 Task: Open Card Roundtable Discussion Review in Board Product Market Analysis to Workspace Business Process Automation and add a team member Softage.4@softage.net, a label Red, a checklist Linguistics, an attachment from your onedrive, a color Red and finally, add a card description 'Research new software options for the team' and a comment 'This task requires us to stay focused on the end goal and not get sidetracked by distractions.'. Add a start date 'Jan 08, 1900' with a due date 'Jan 15, 1900'
Action: Mouse moved to (113, 410)
Screenshot: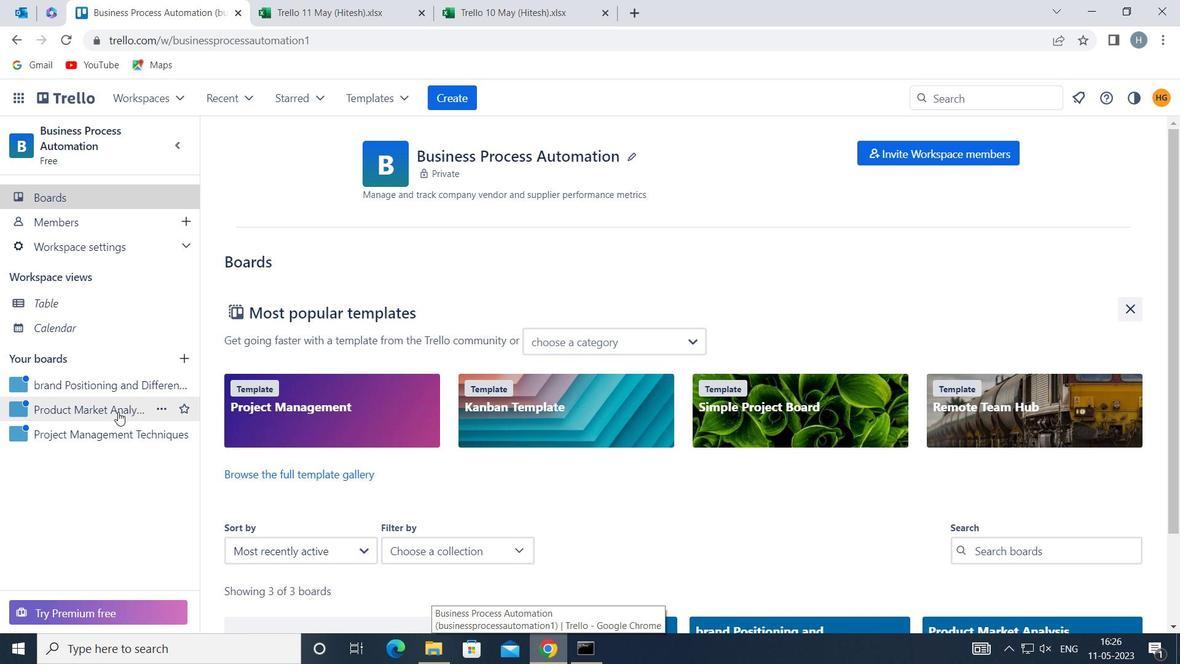 
Action: Mouse pressed left at (113, 410)
Screenshot: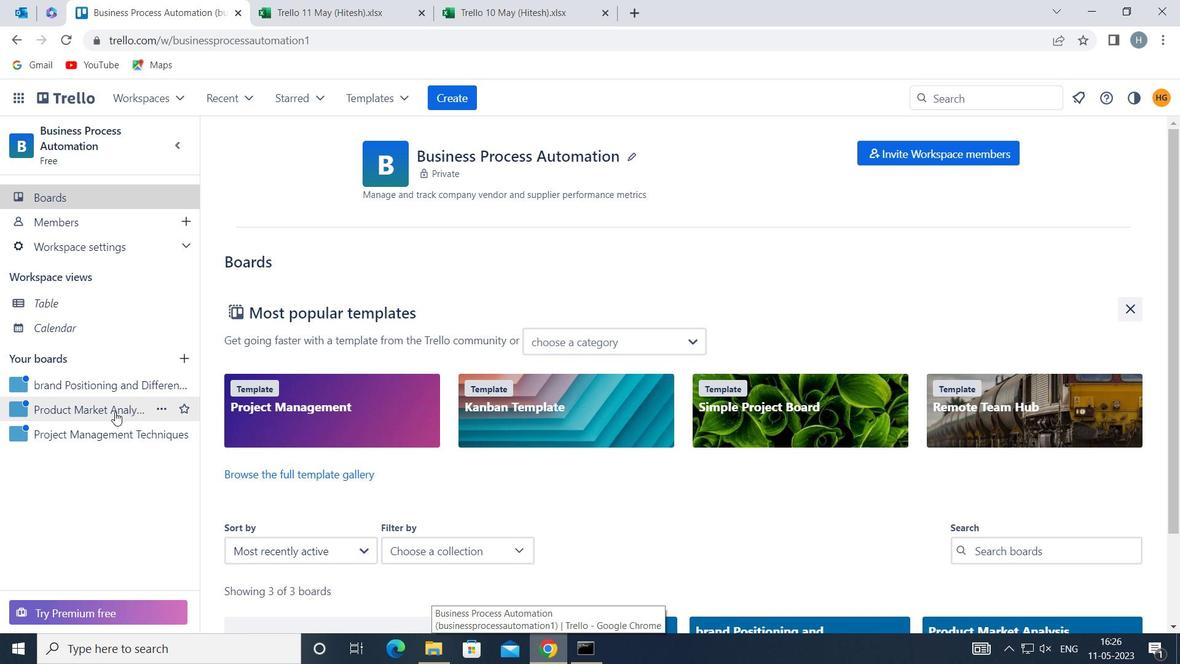 
Action: Mouse moved to (685, 224)
Screenshot: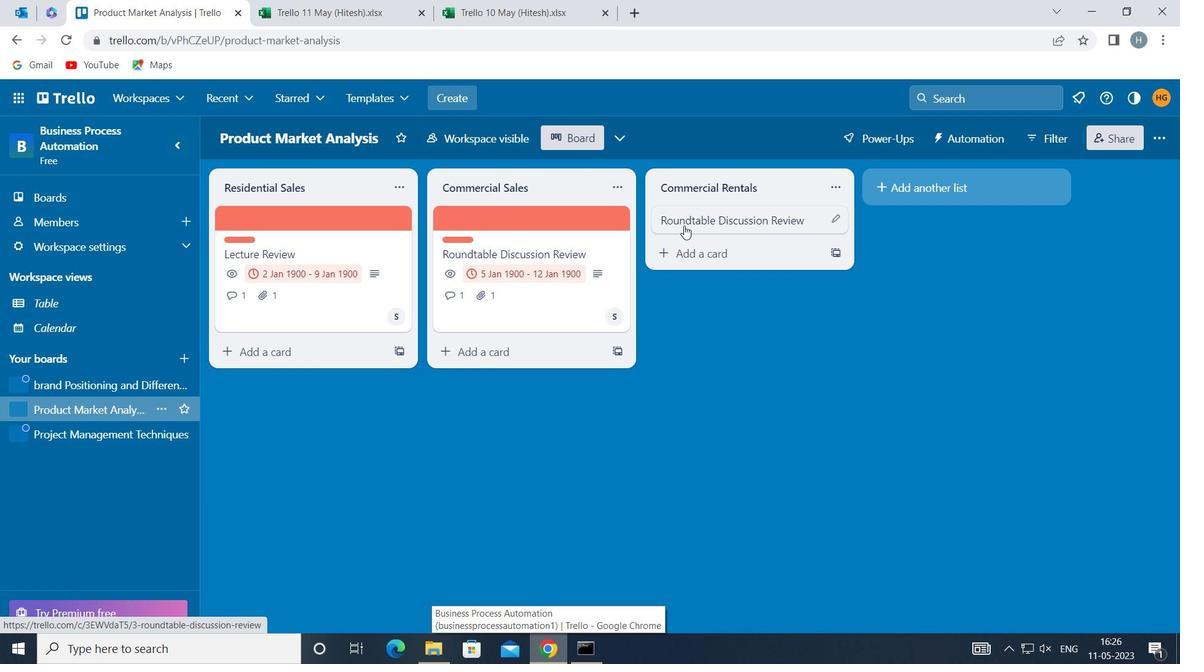 
Action: Mouse pressed left at (685, 224)
Screenshot: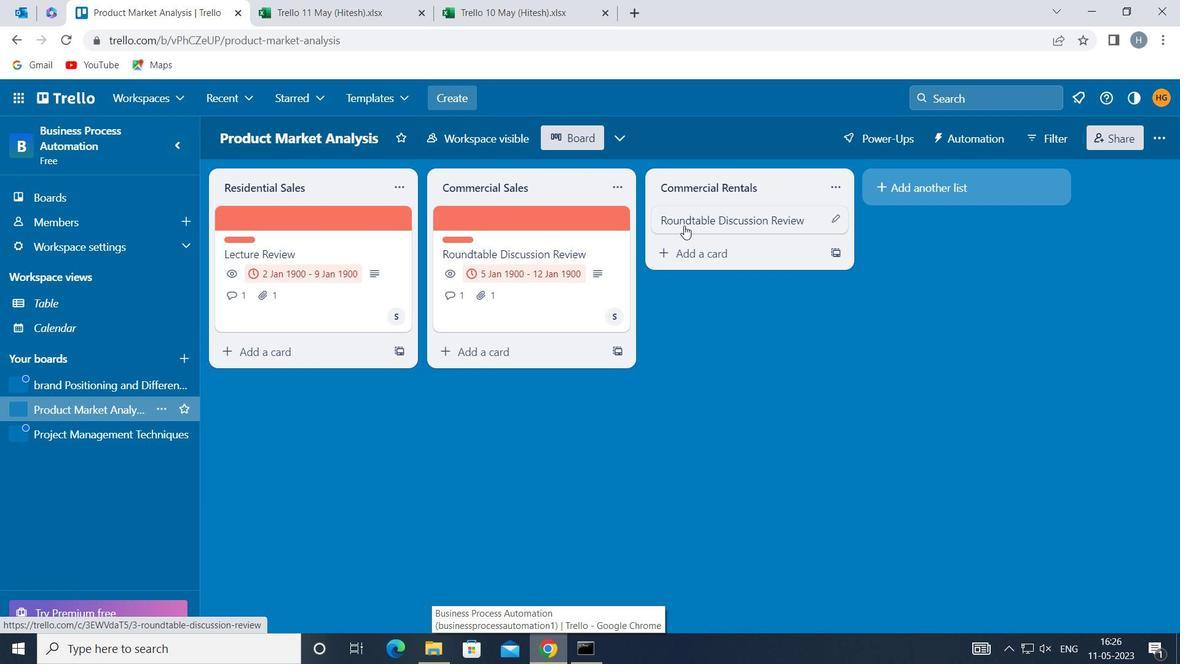 
Action: Mouse moved to (784, 274)
Screenshot: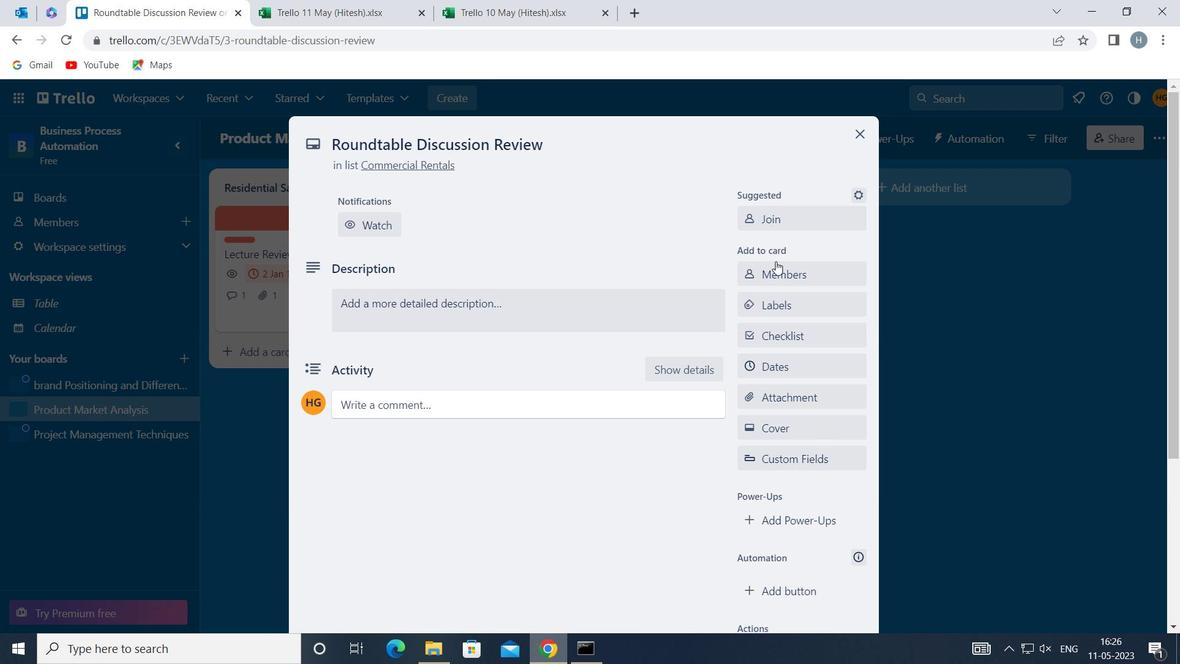 
Action: Mouse pressed left at (784, 274)
Screenshot: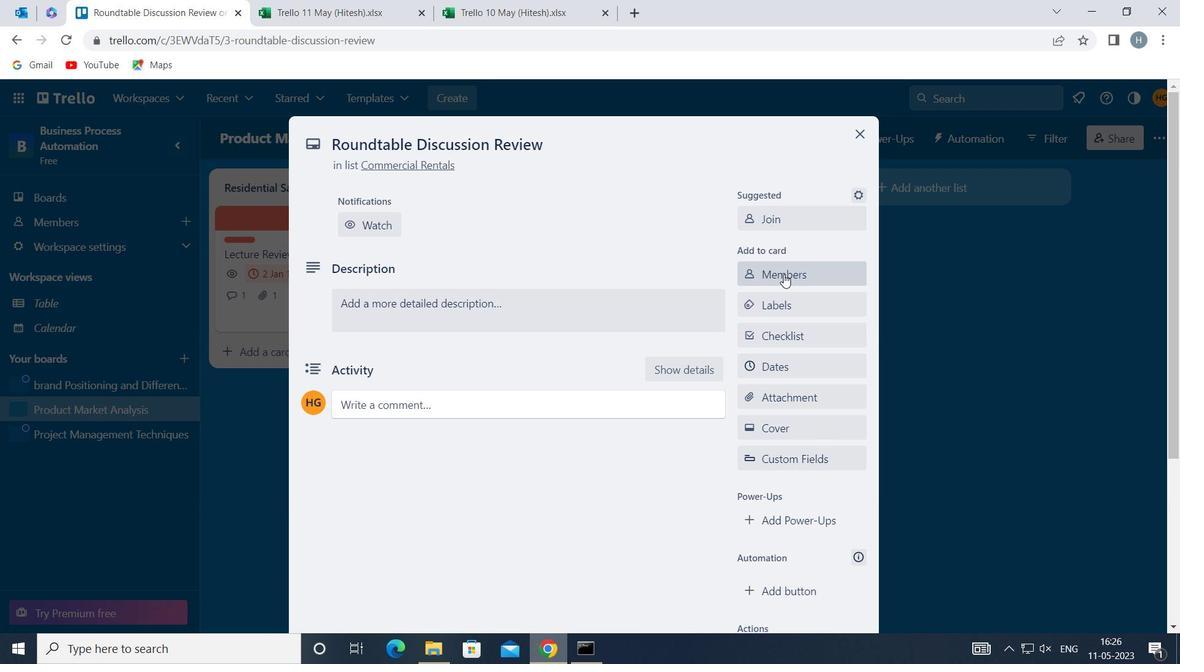 
Action: Mouse moved to (785, 274)
Screenshot: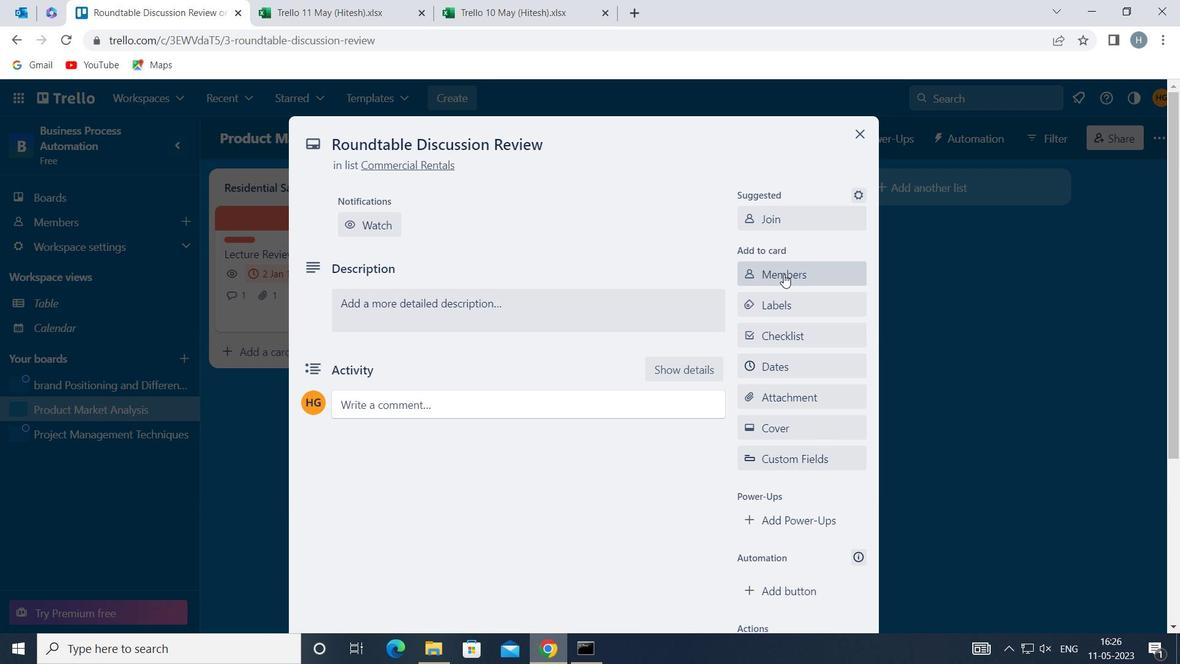 
Action: Key pressed softage
Screenshot: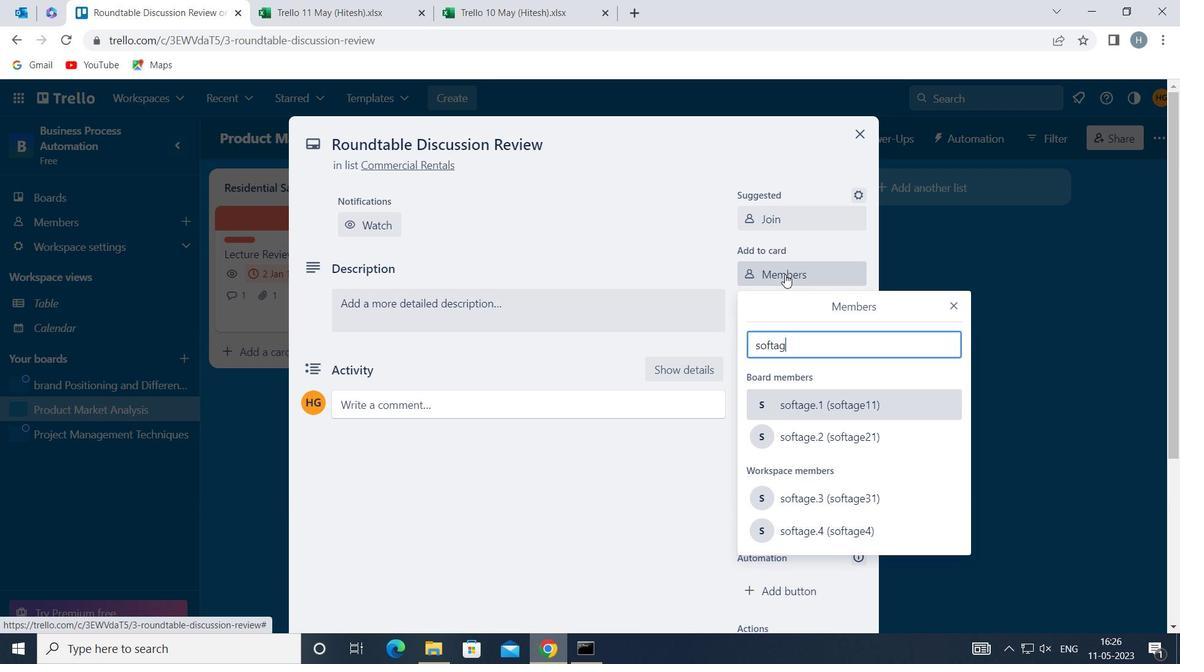 
Action: Mouse moved to (826, 532)
Screenshot: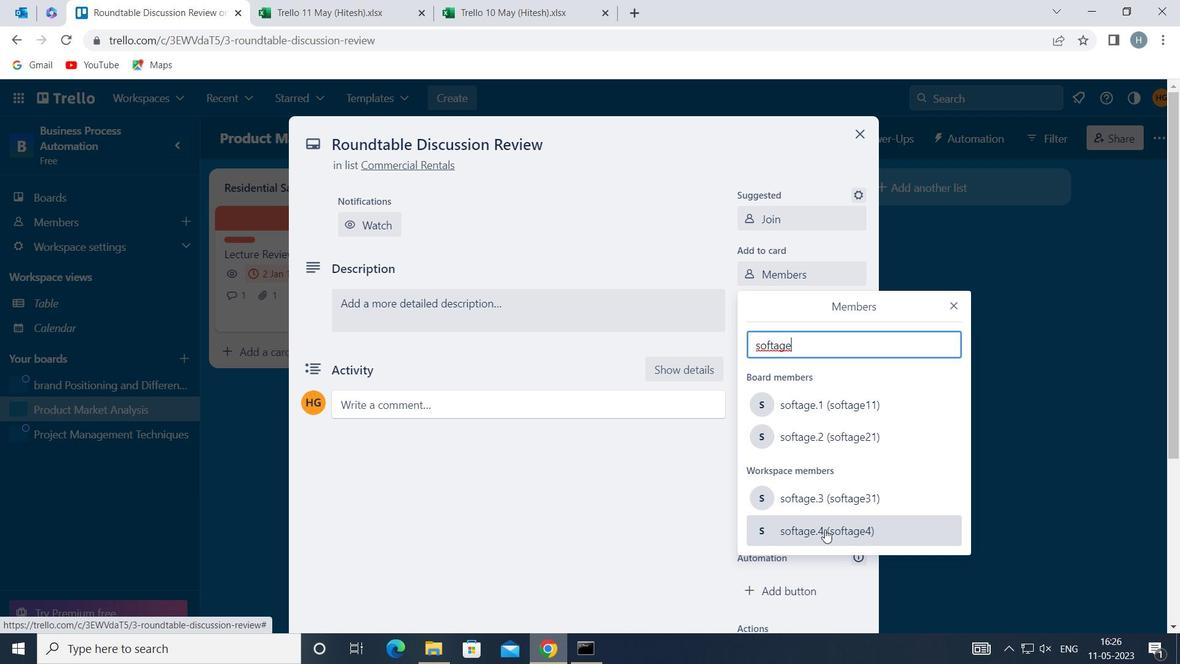 
Action: Mouse pressed left at (826, 532)
Screenshot: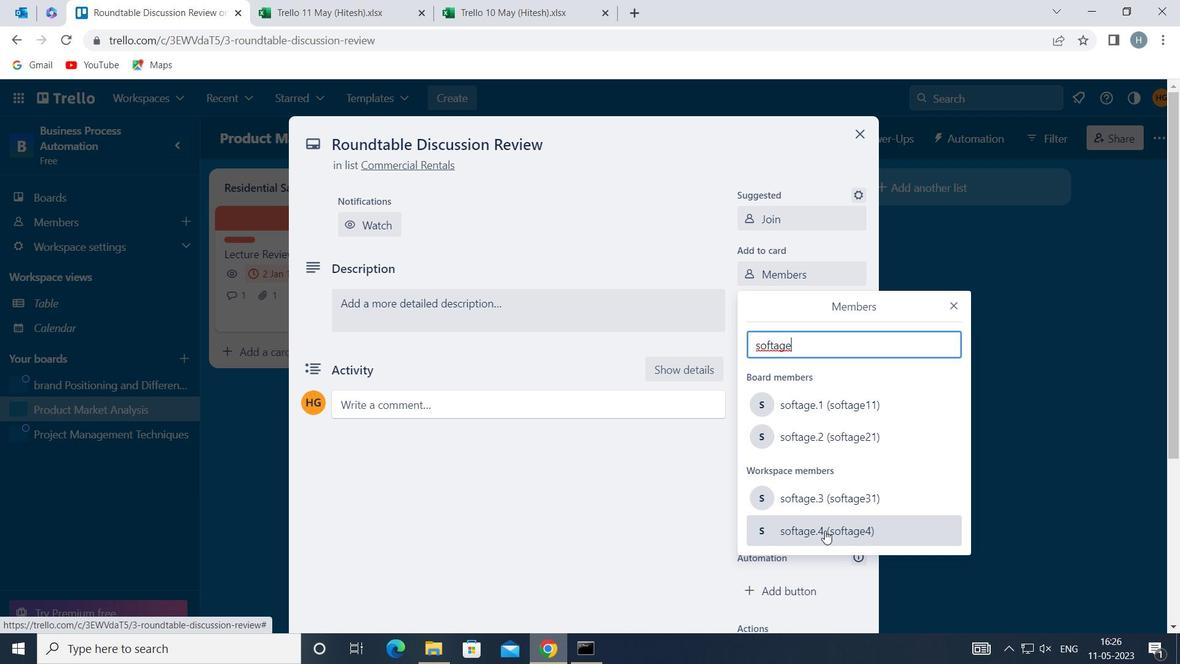 
Action: Mouse moved to (957, 301)
Screenshot: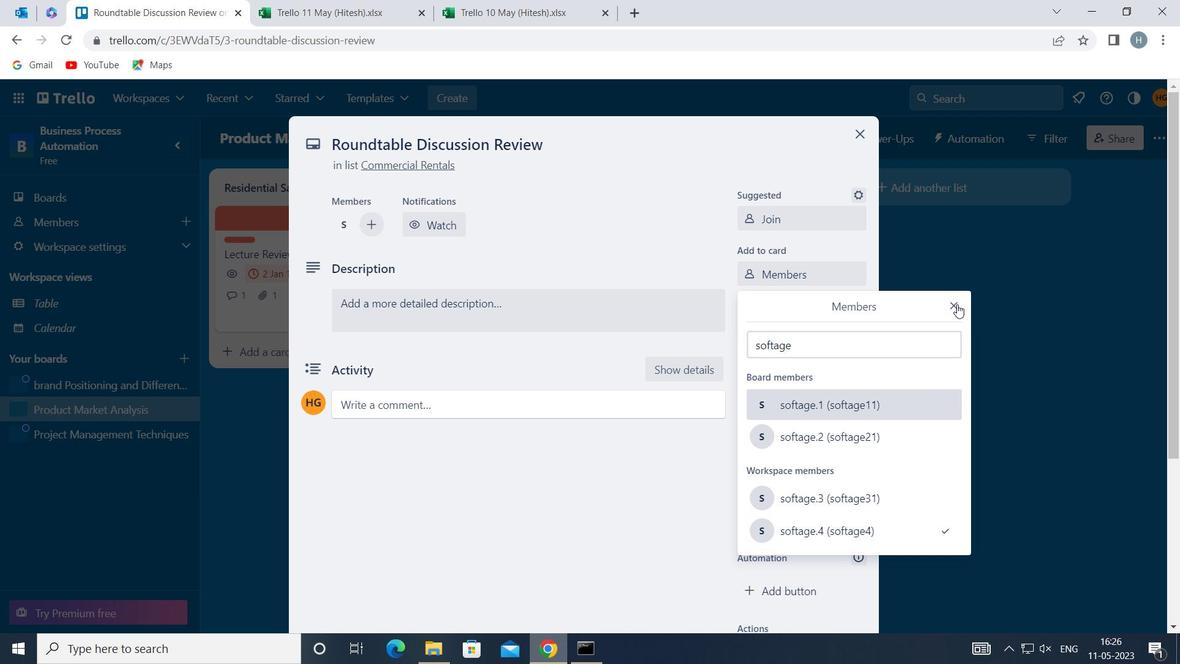 
Action: Mouse pressed left at (957, 301)
Screenshot: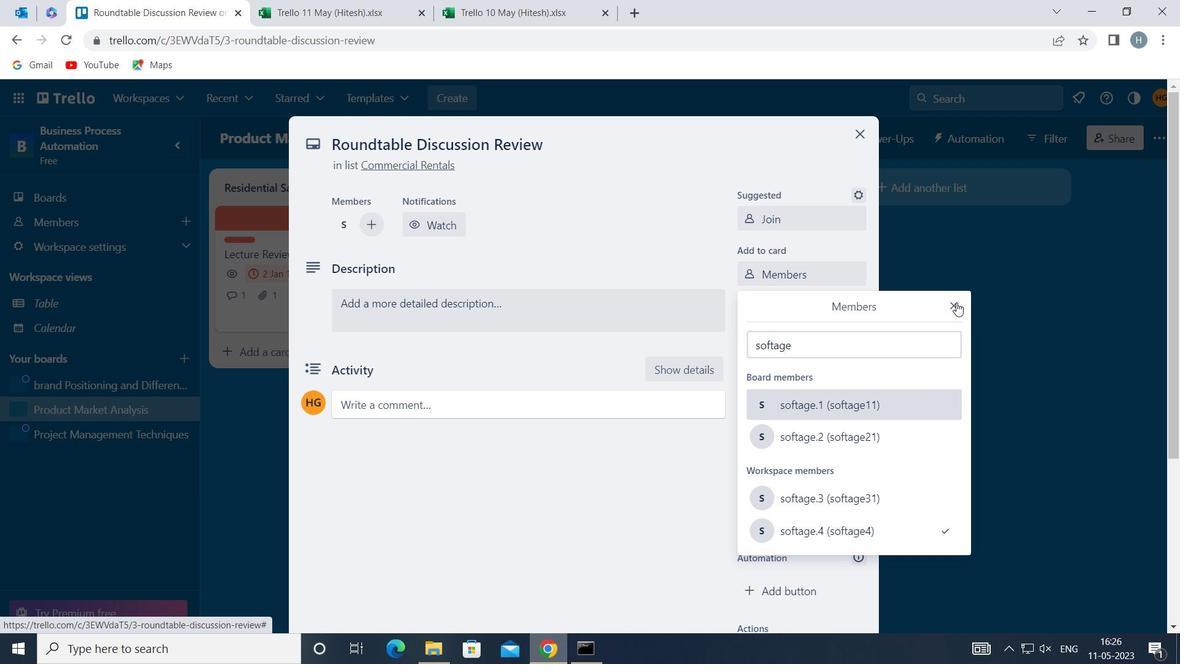 
Action: Mouse moved to (834, 304)
Screenshot: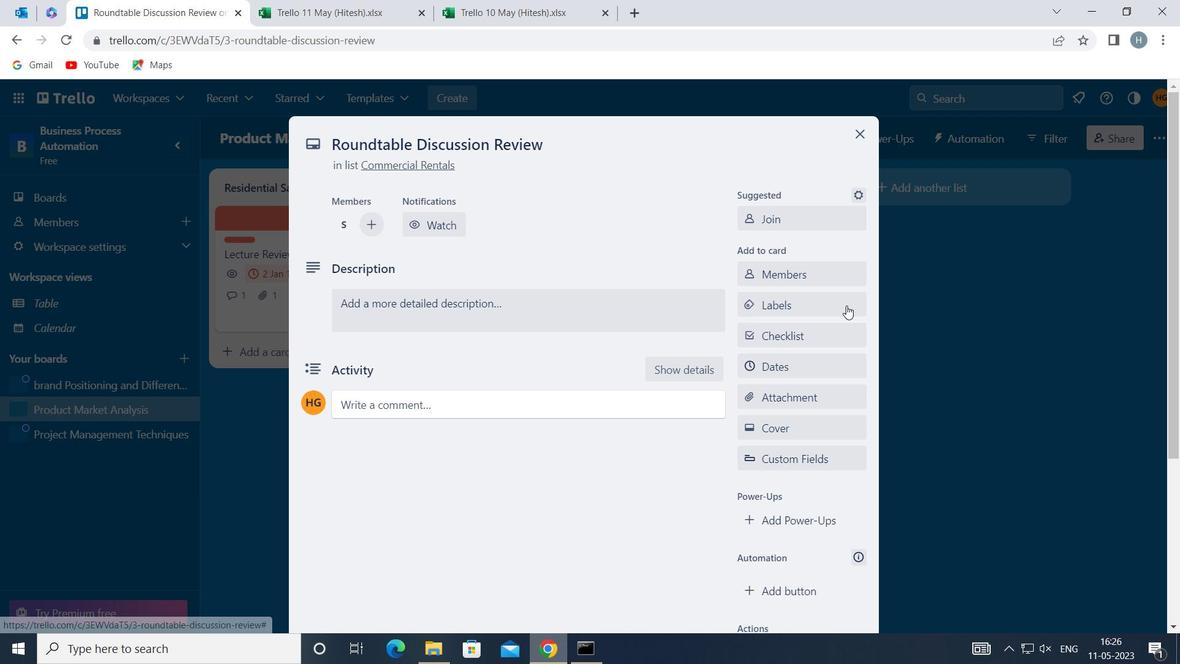 
Action: Mouse pressed left at (834, 304)
Screenshot: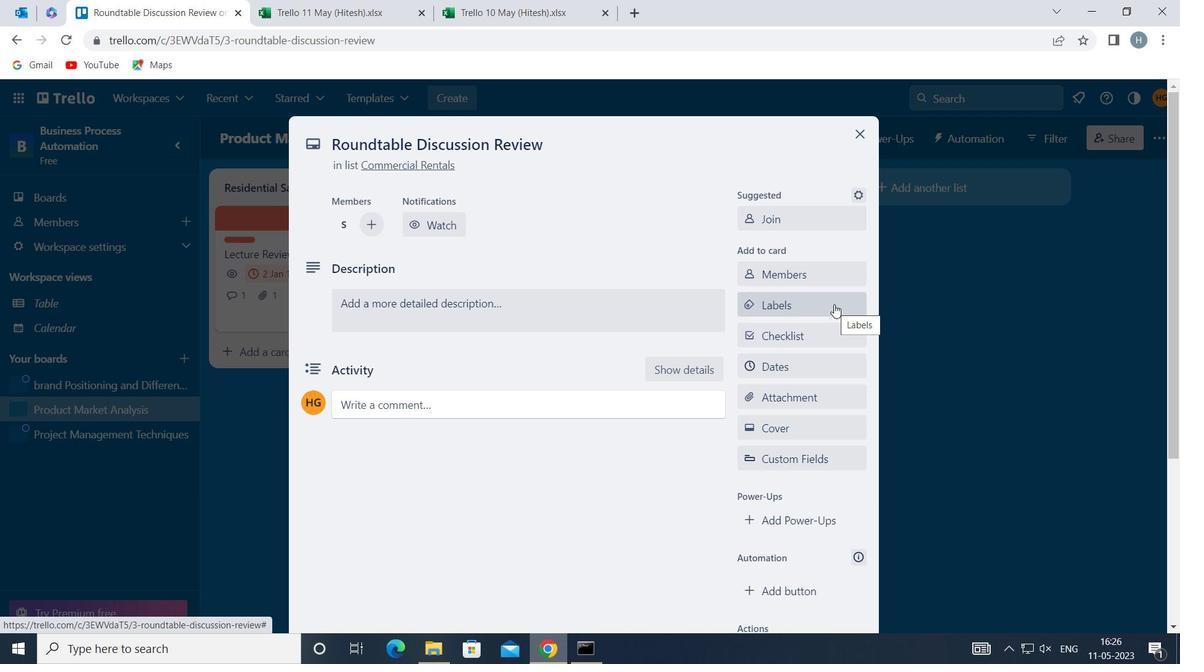 
Action: Mouse pressed left at (834, 304)
Screenshot: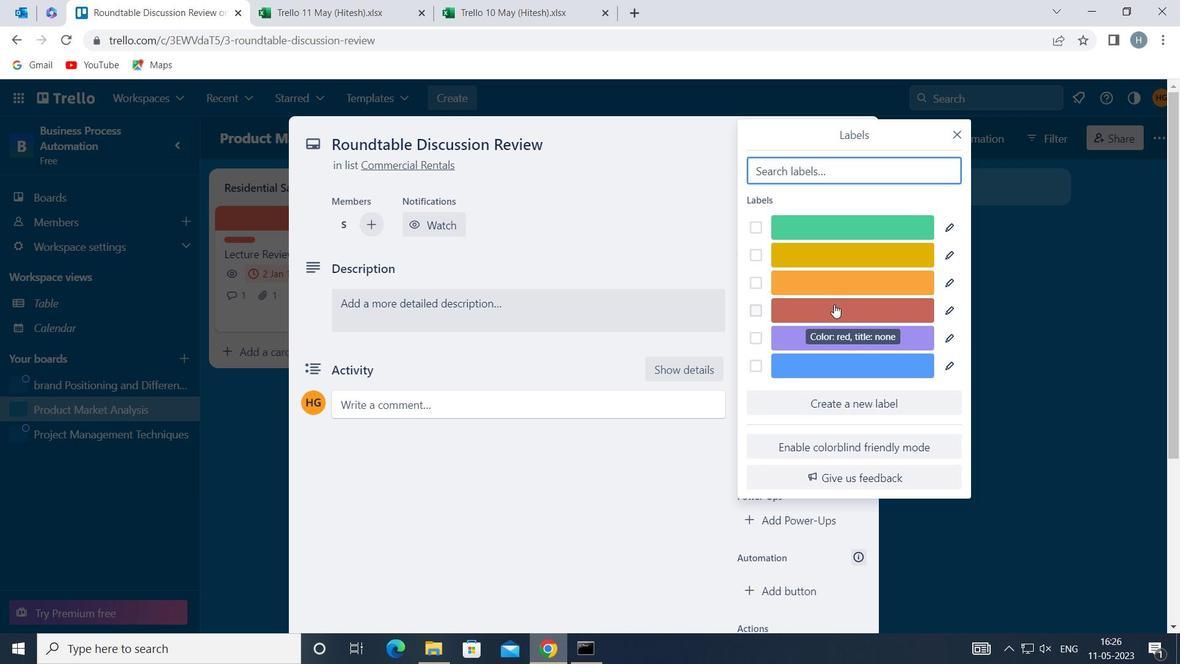 
Action: Mouse moved to (958, 132)
Screenshot: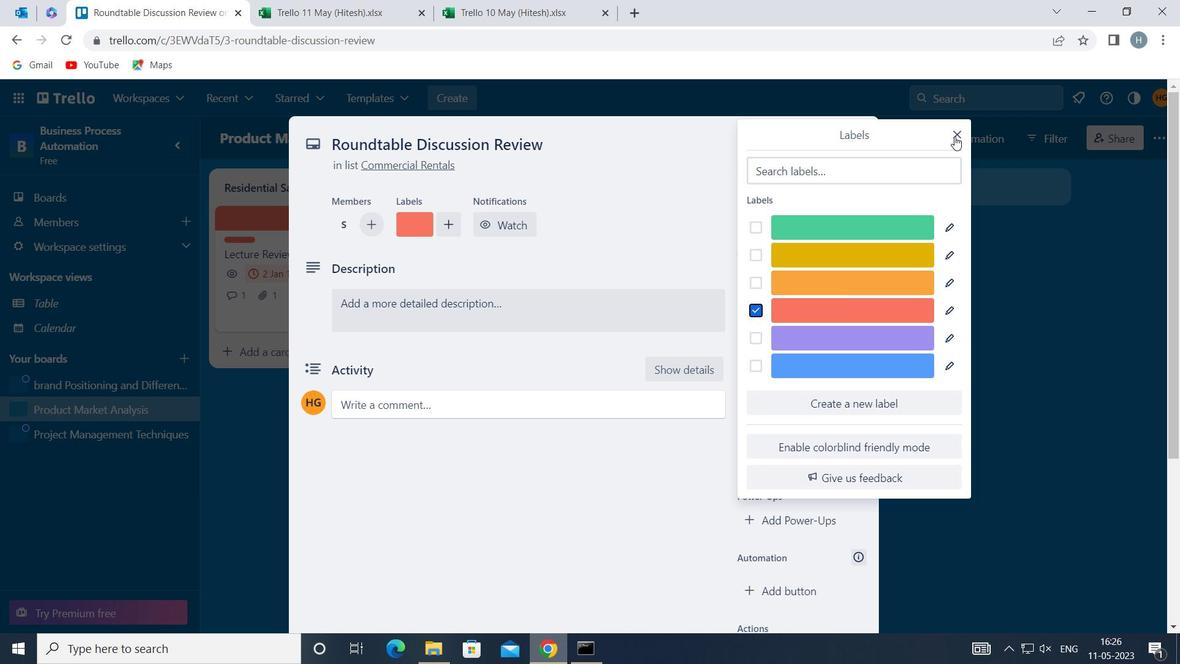 
Action: Mouse pressed left at (958, 132)
Screenshot: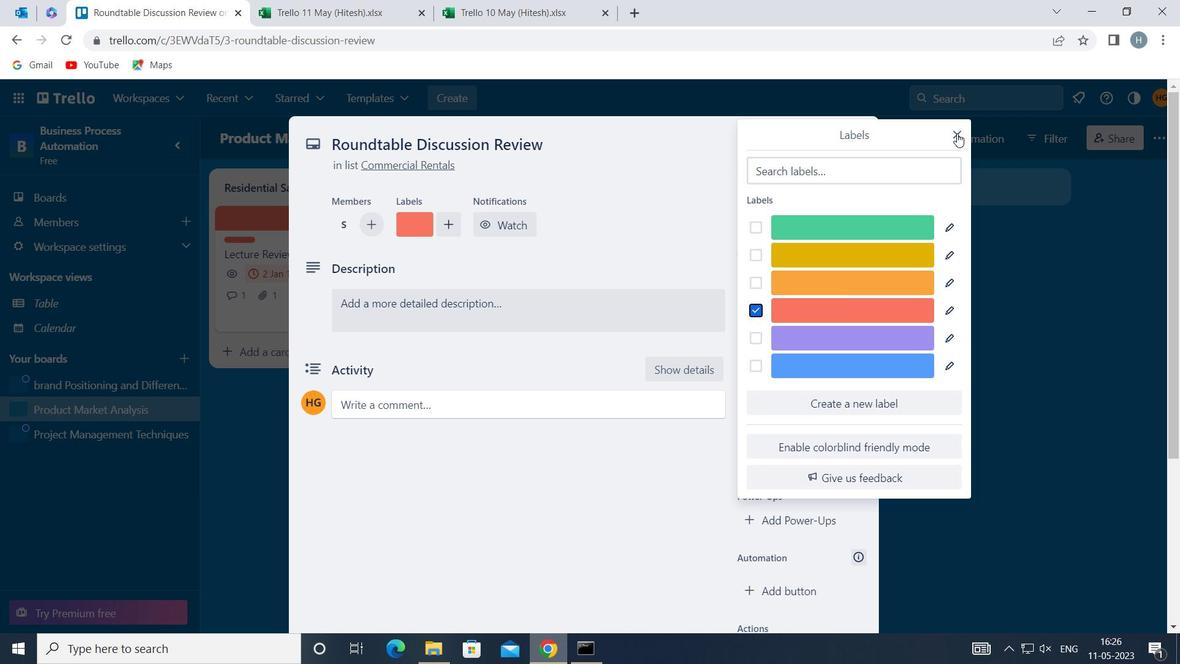 
Action: Mouse moved to (819, 328)
Screenshot: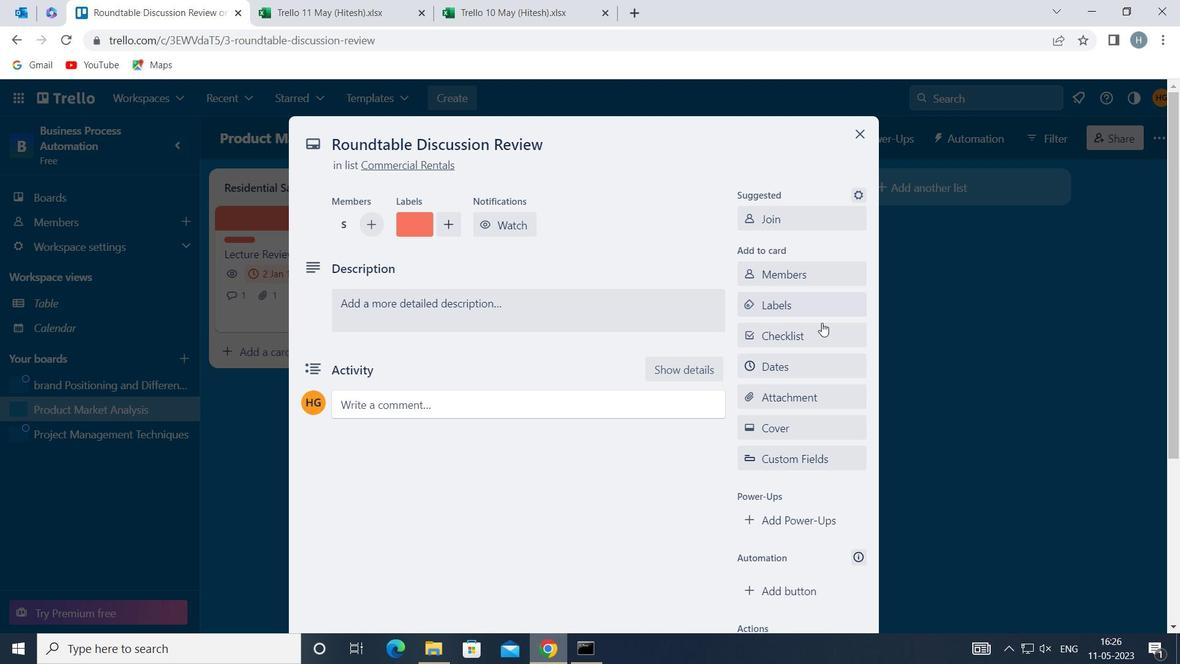 
Action: Mouse pressed left at (819, 328)
Screenshot: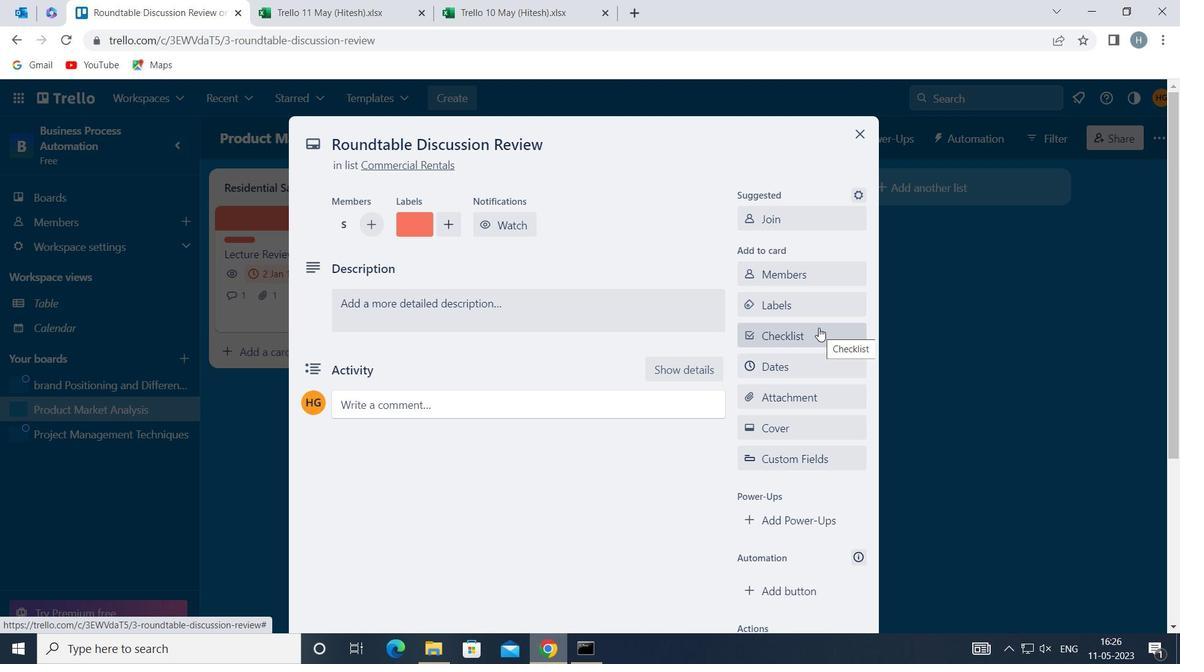 
Action: Mouse moved to (818, 328)
Screenshot: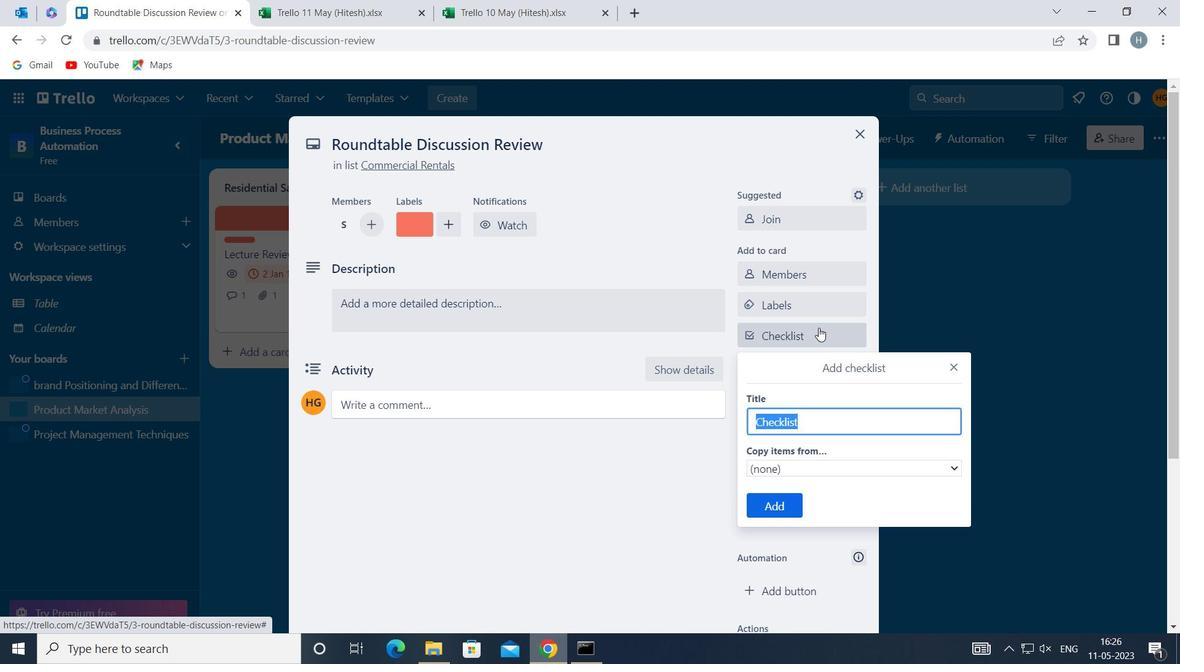 
Action: Key pressed <Key.shift>L
Screenshot: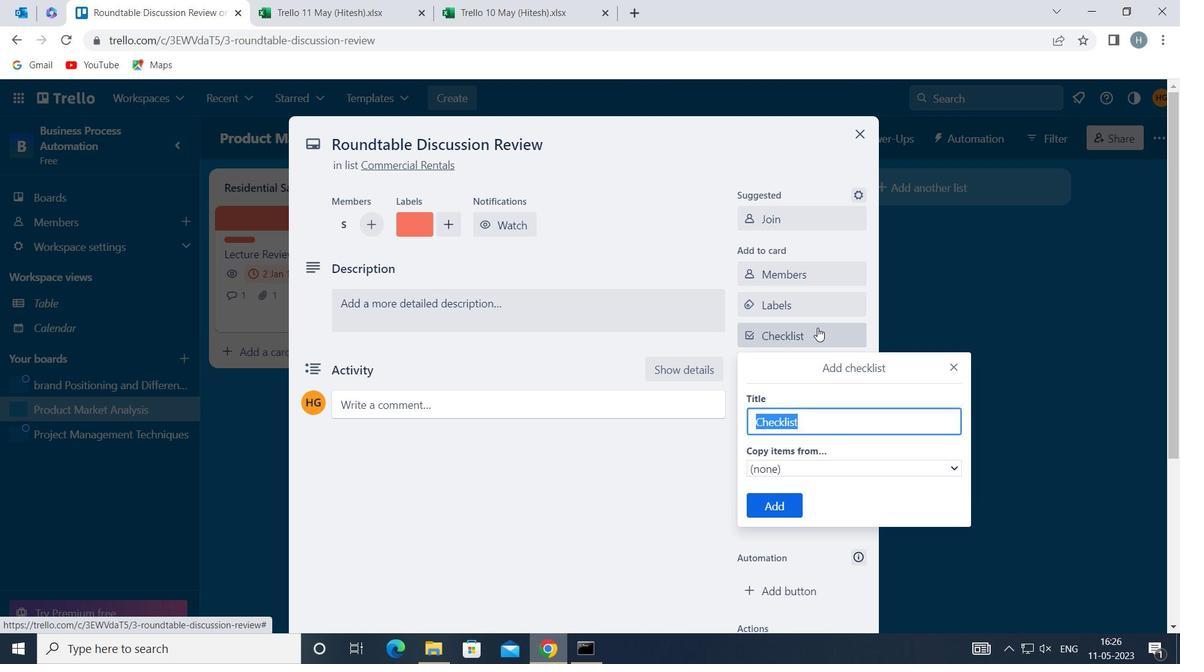 
Action: Mouse moved to (874, 484)
Screenshot: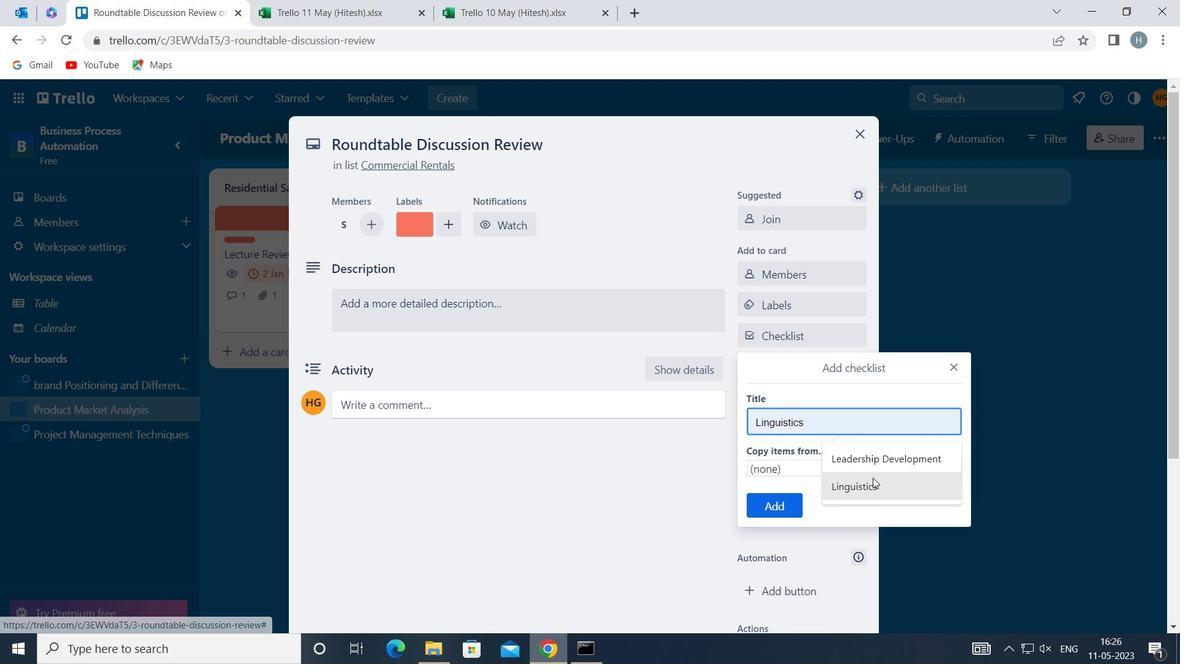 
Action: Mouse pressed left at (874, 484)
Screenshot: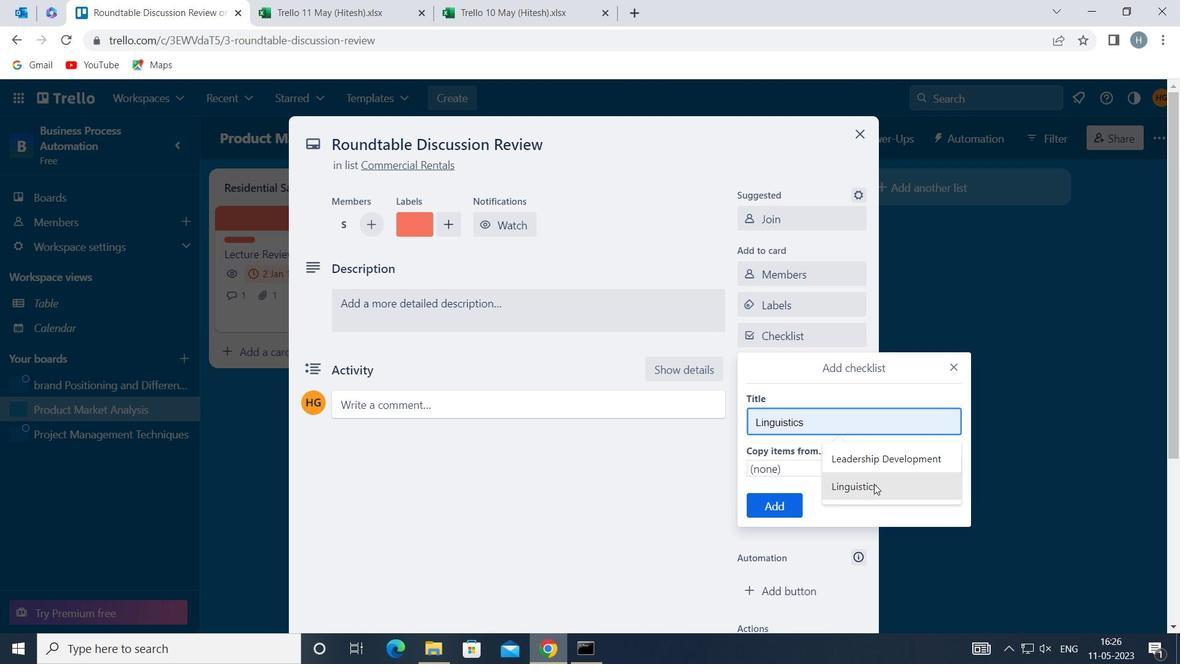 
Action: Mouse moved to (785, 502)
Screenshot: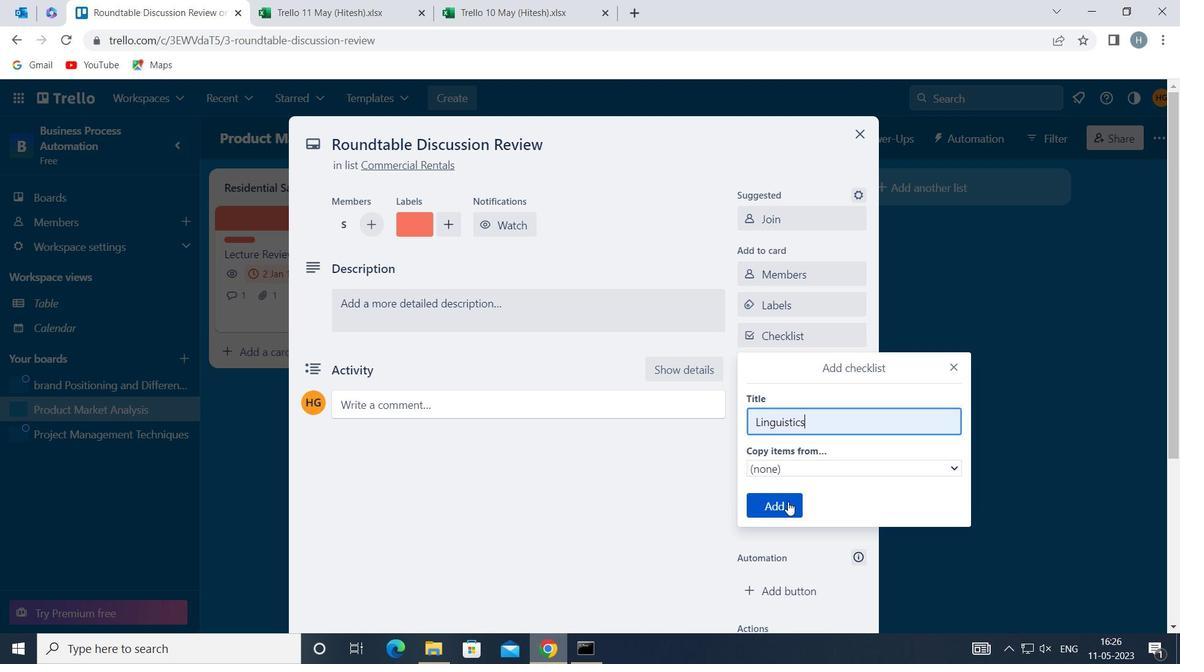 
Action: Mouse pressed left at (785, 502)
Screenshot: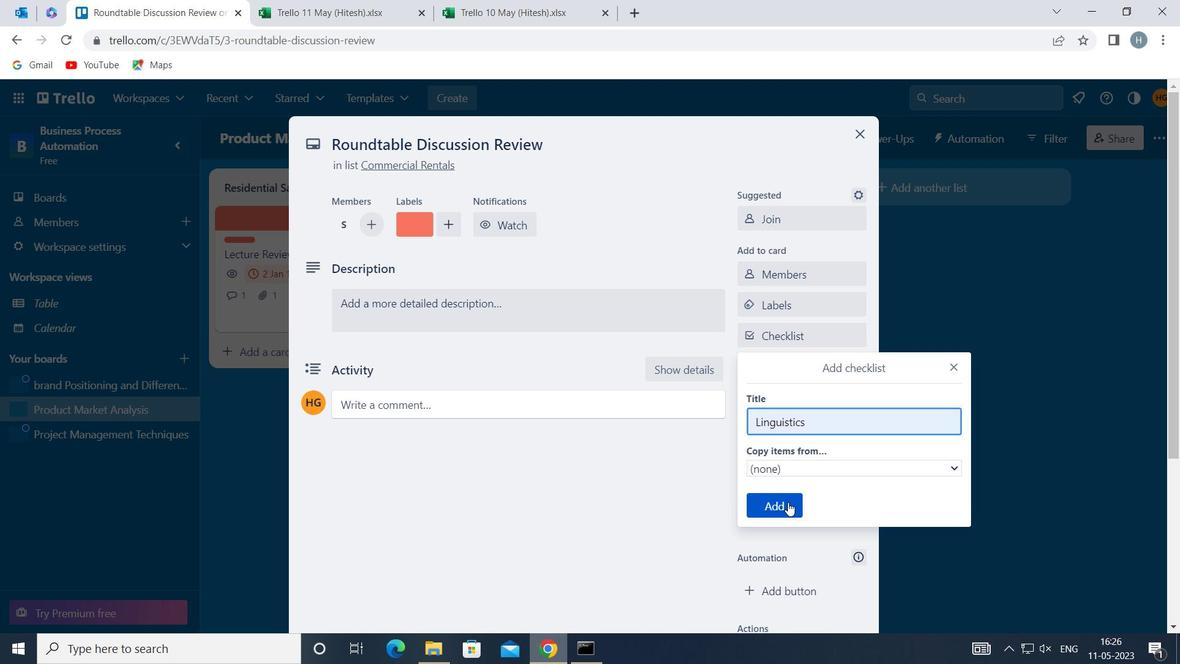 
Action: Mouse moved to (810, 389)
Screenshot: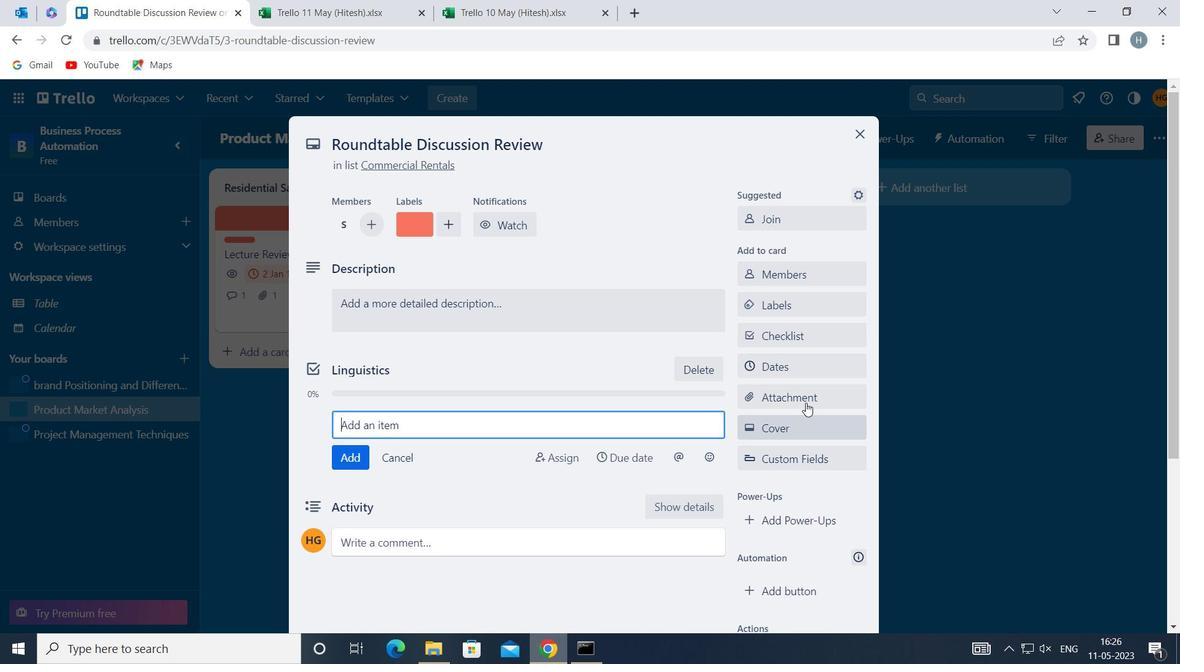 
Action: Mouse pressed left at (810, 389)
Screenshot: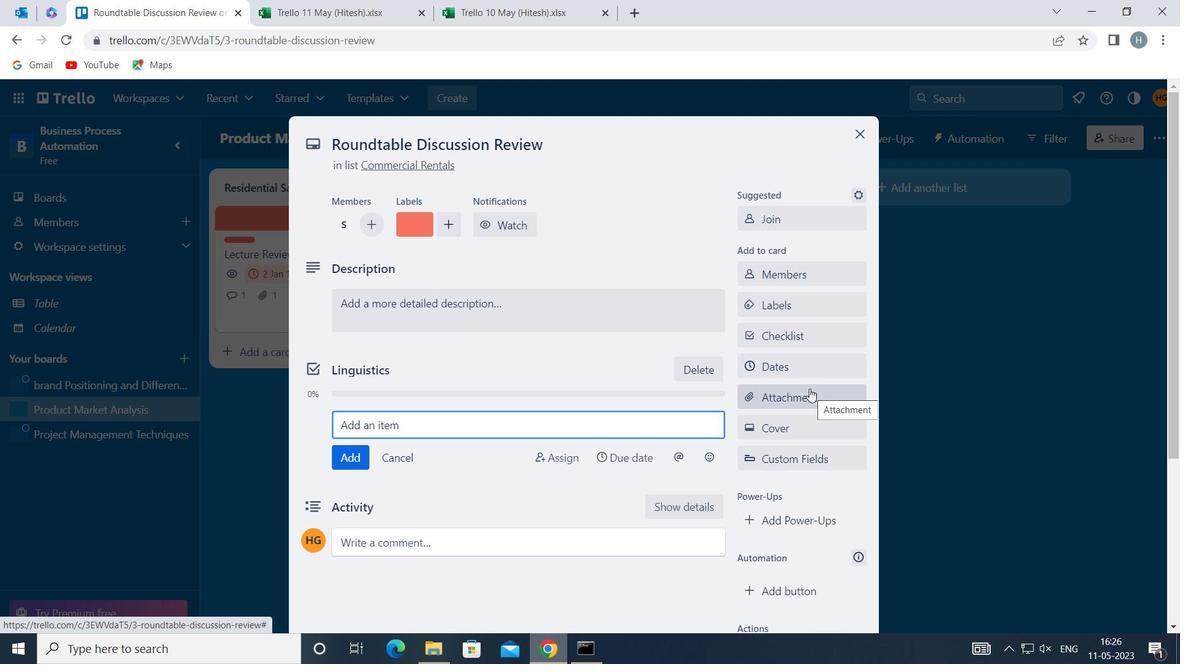 
Action: Mouse moved to (808, 292)
Screenshot: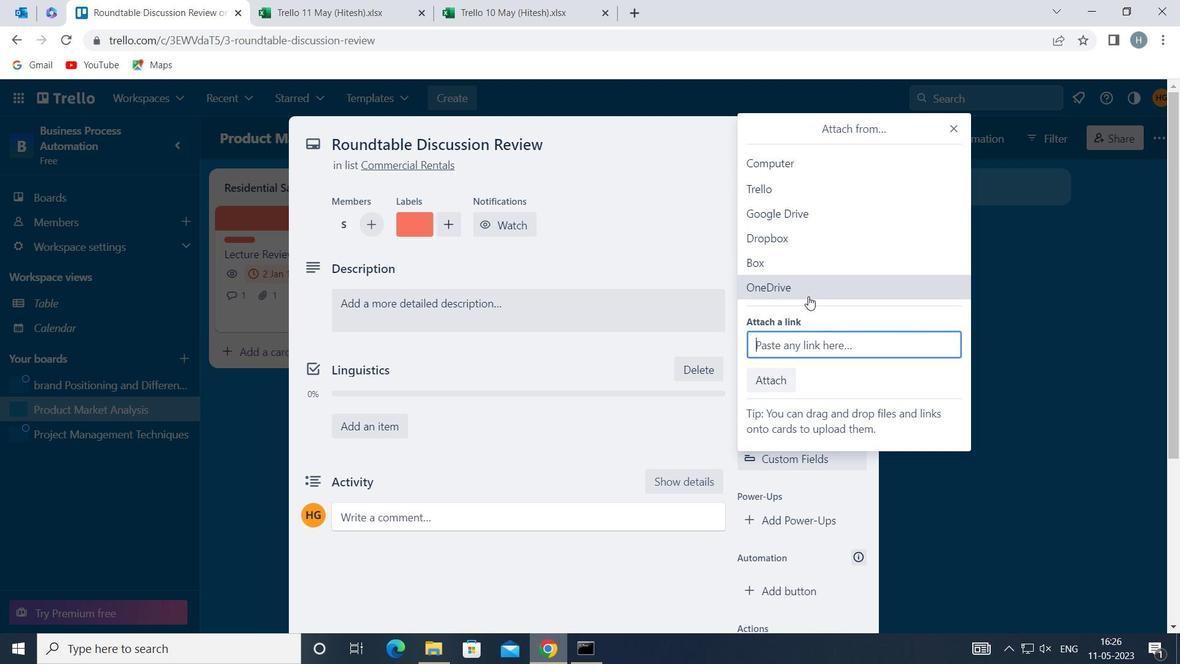 
Action: Mouse pressed left at (808, 292)
Screenshot: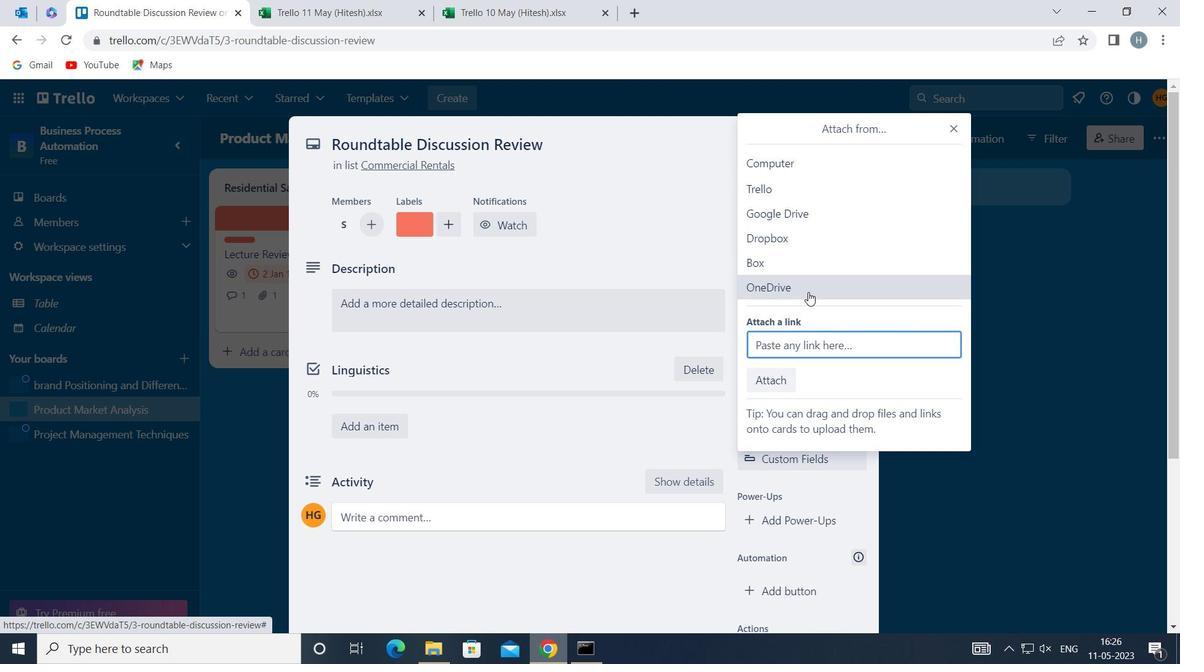 
Action: Mouse moved to (679, 232)
Screenshot: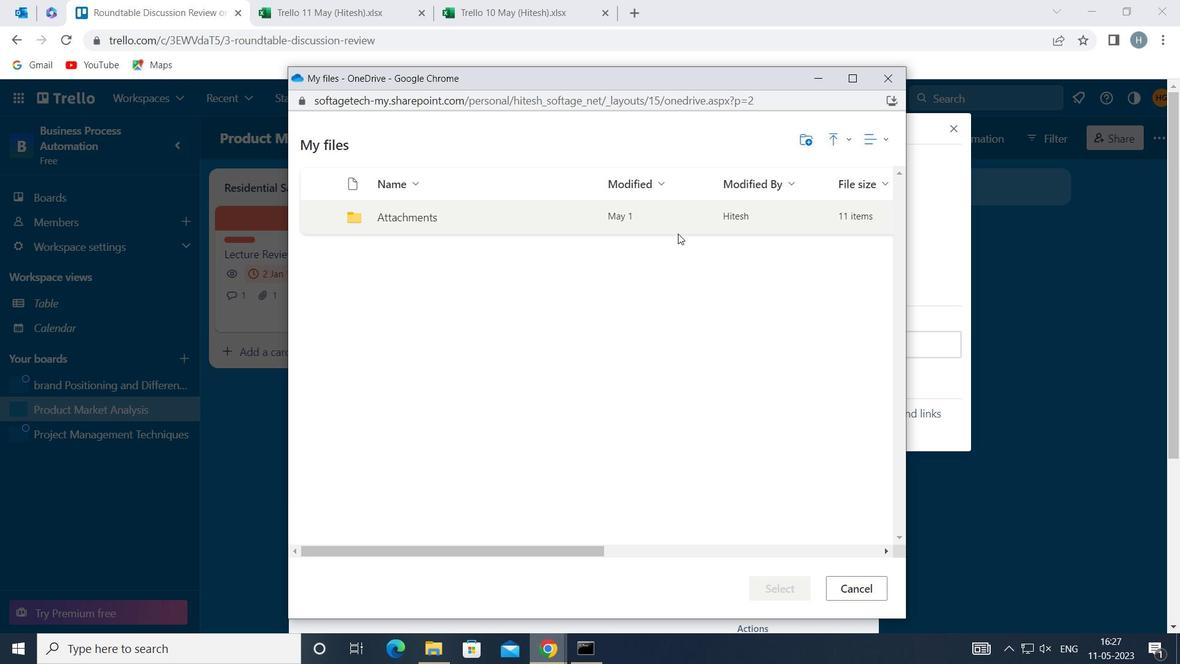 
Action: Mouse pressed left at (679, 232)
Screenshot: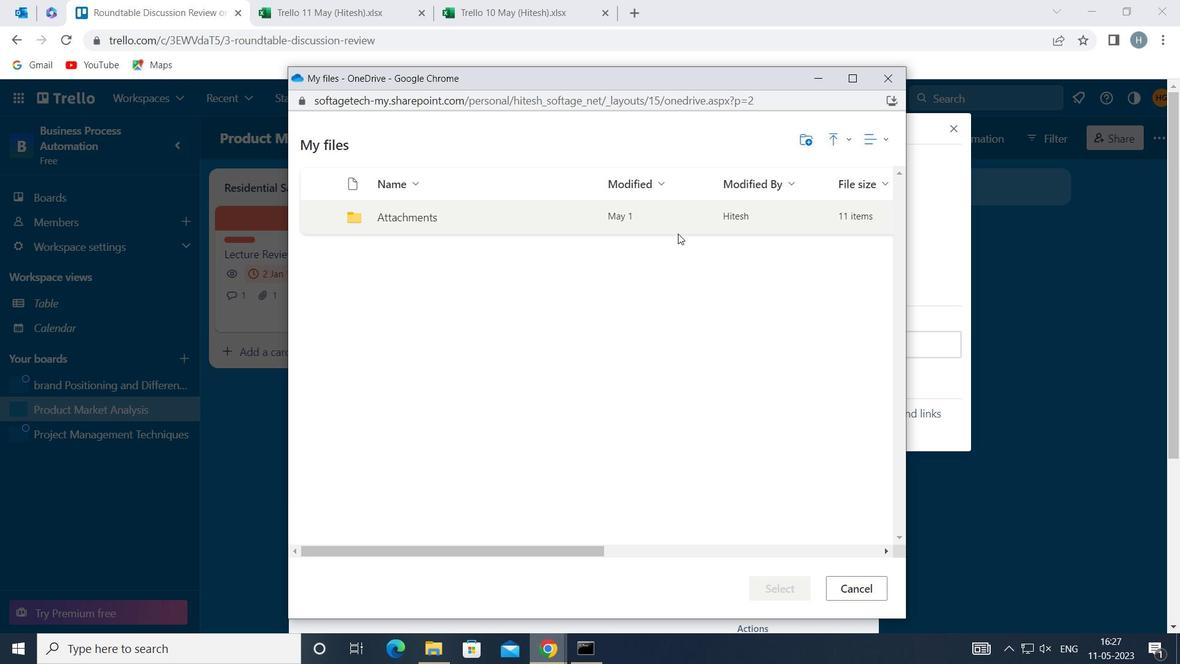 
Action: Mouse moved to (679, 232)
Screenshot: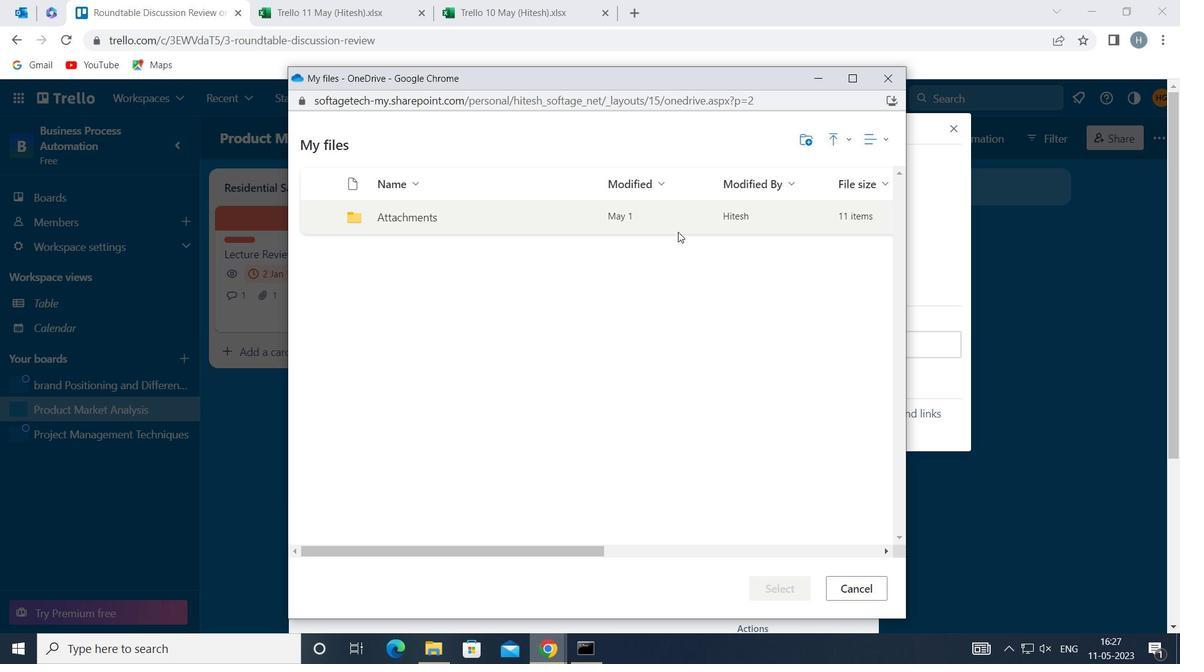 
Action: Mouse pressed left at (679, 232)
Screenshot: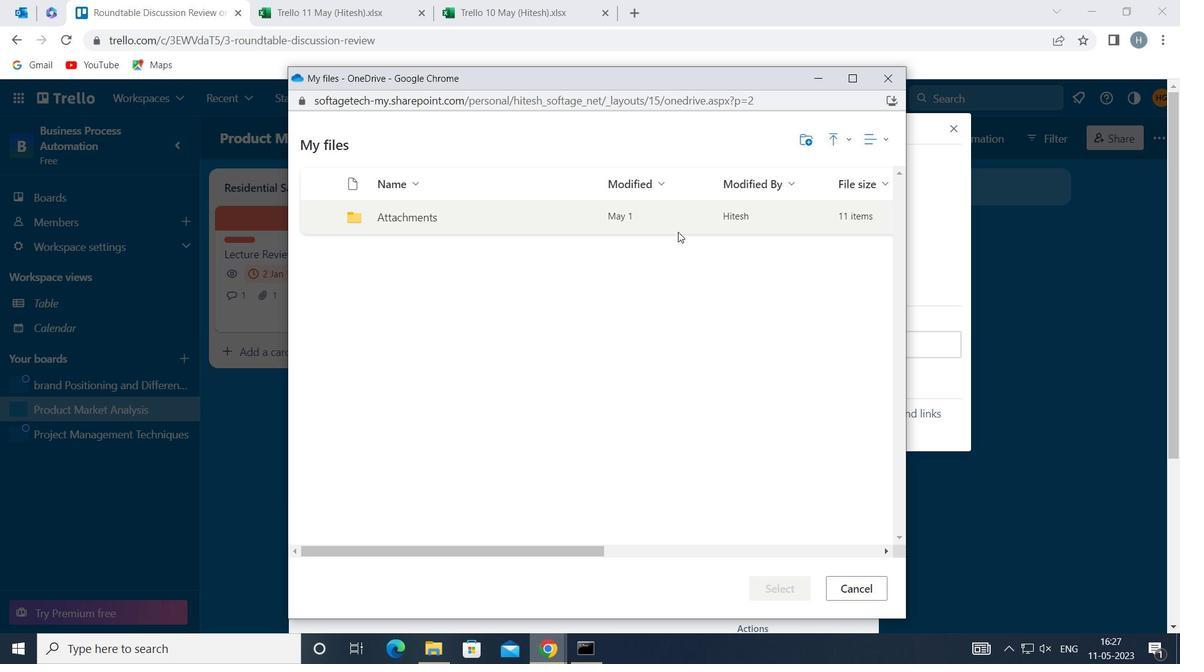 
Action: Mouse moved to (690, 252)
Screenshot: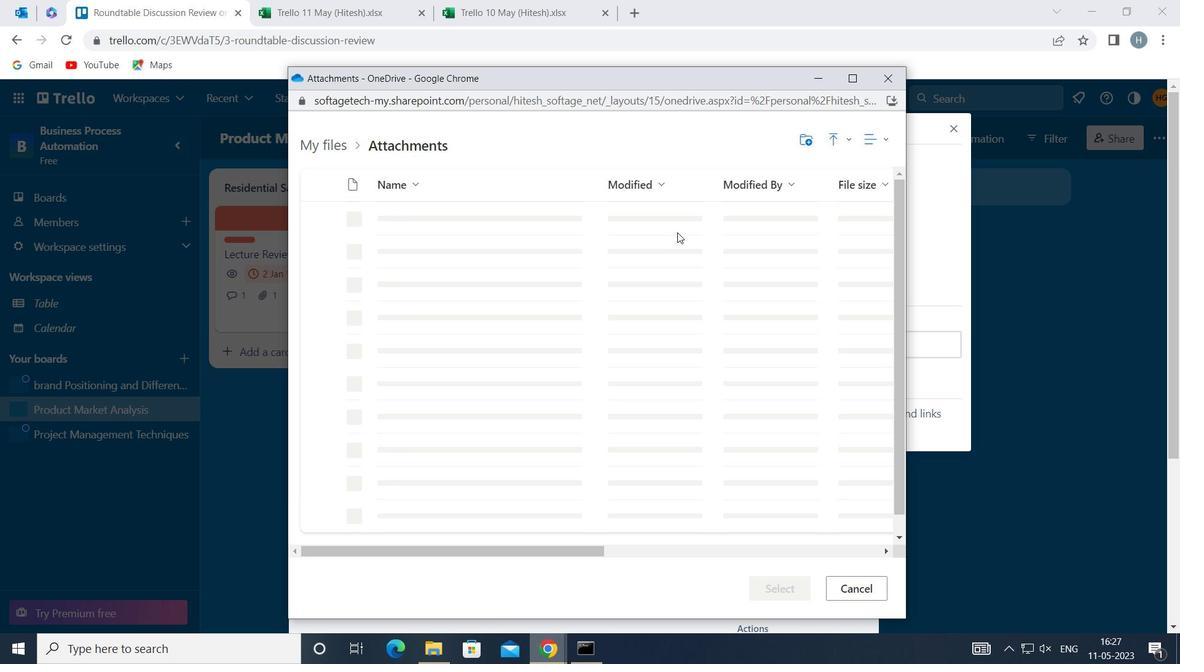 
Action: Mouse pressed left at (690, 252)
Screenshot: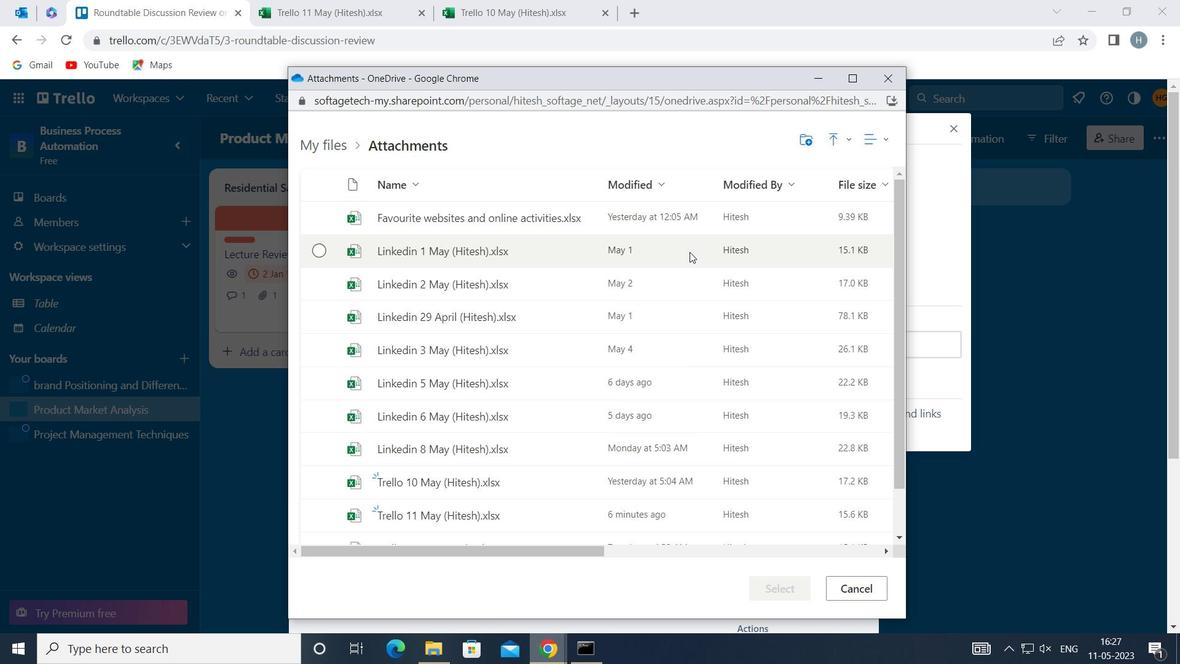 
Action: Mouse moved to (787, 589)
Screenshot: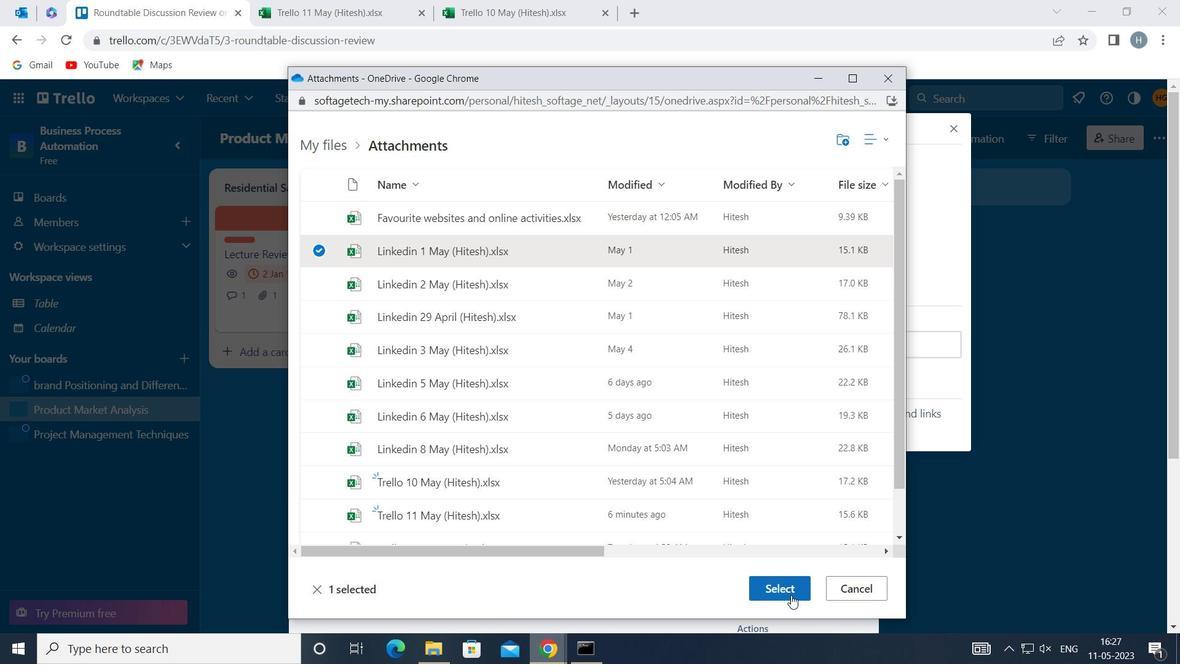 
Action: Mouse pressed left at (787, 589)
Screenshot: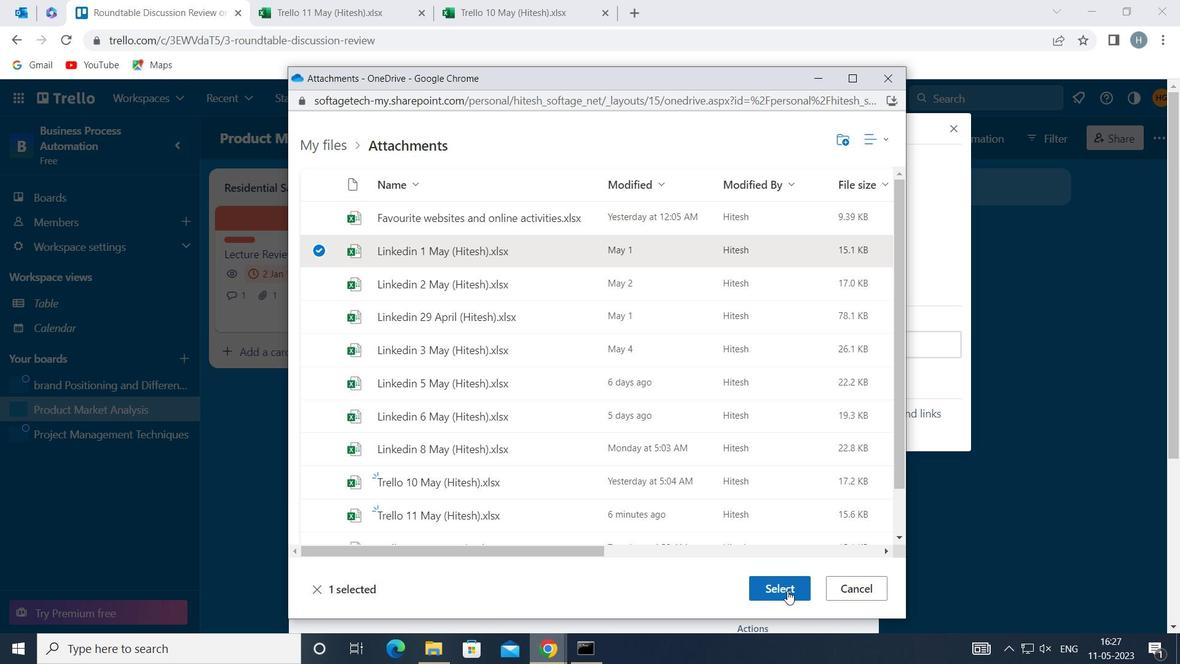 
Action: Mouse moved to (805, 425)
Screenshot: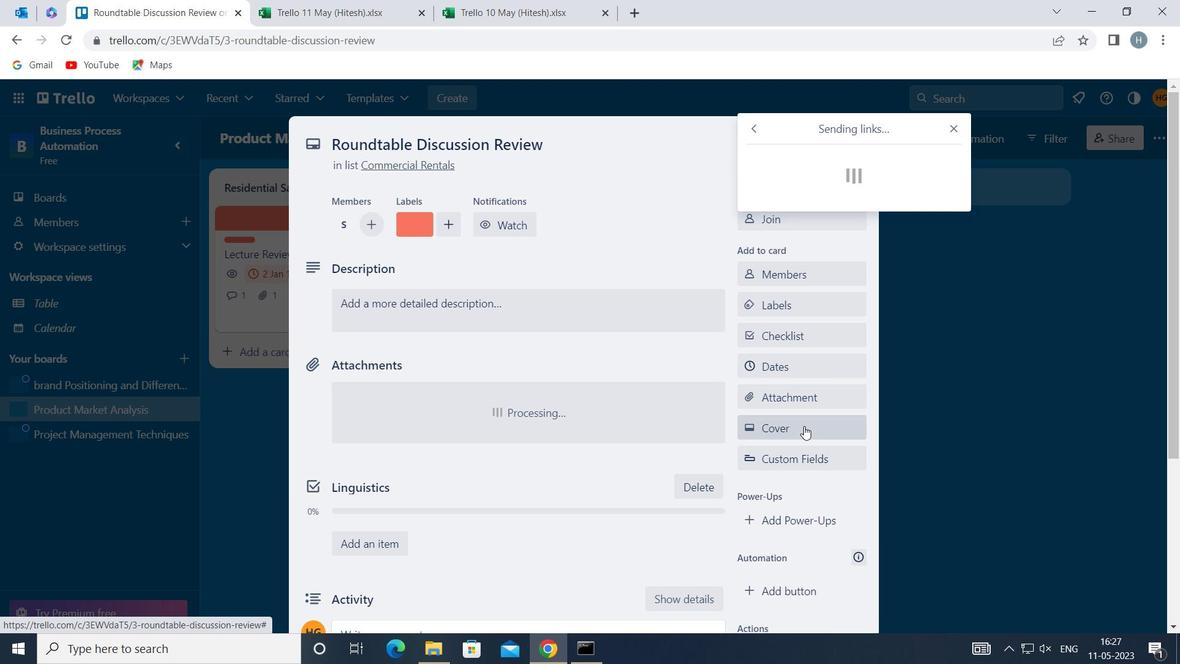 
Action: Mouse pressed left at (805, 425)
Screenshot: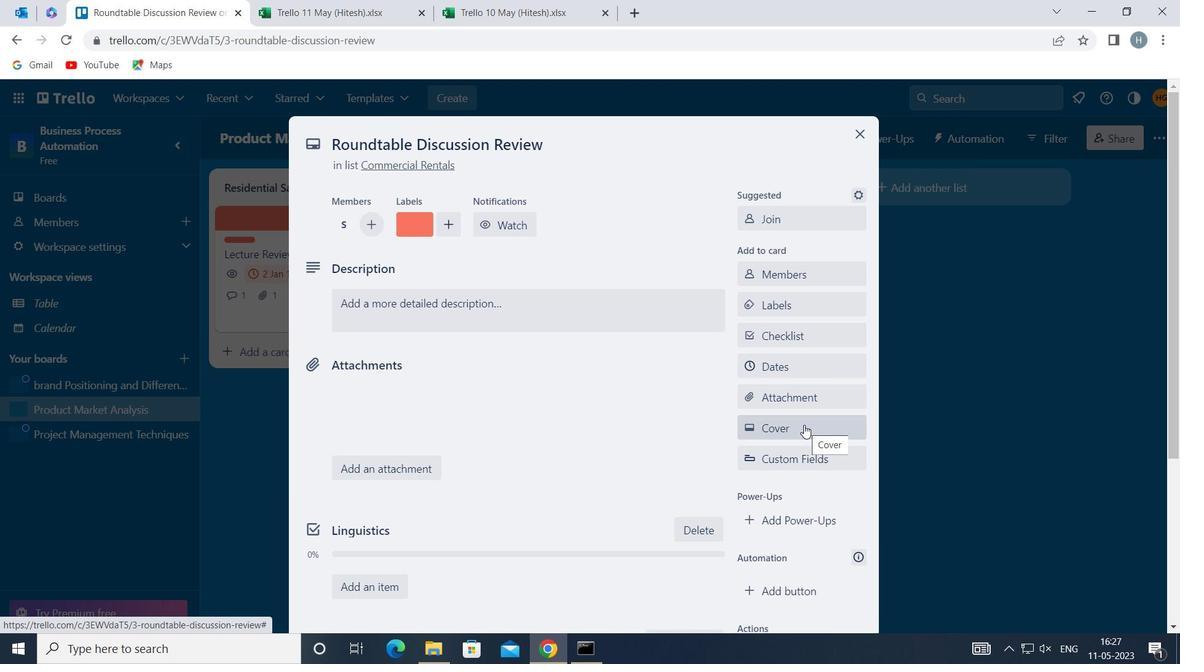 
Action: Mouse moved to (897, 325)
Screenshot: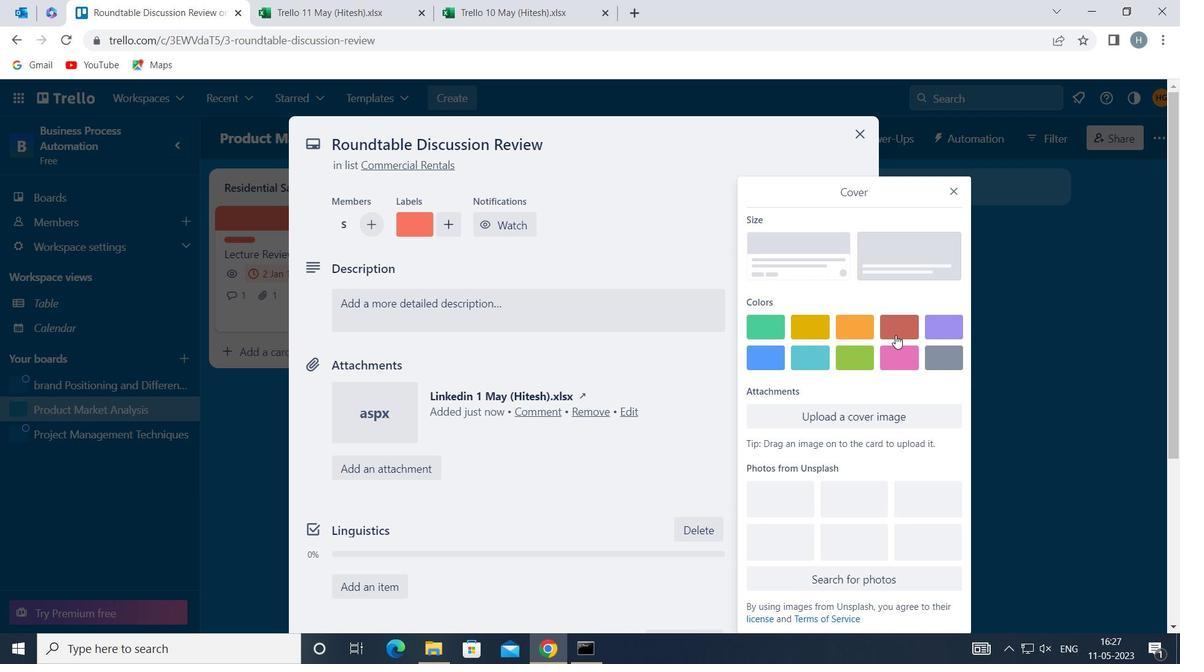 
Action: Mouse pressed left at (897, 325)
Screenshot: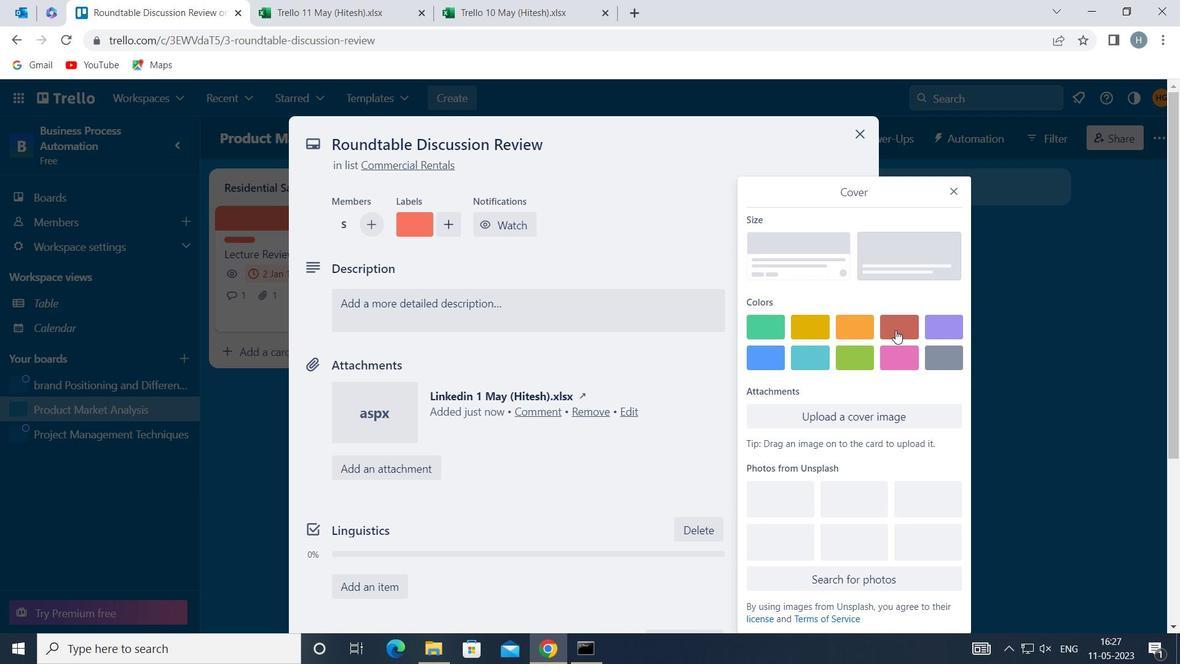 
Action: Mouse moved to (953, 161)
Screenshot: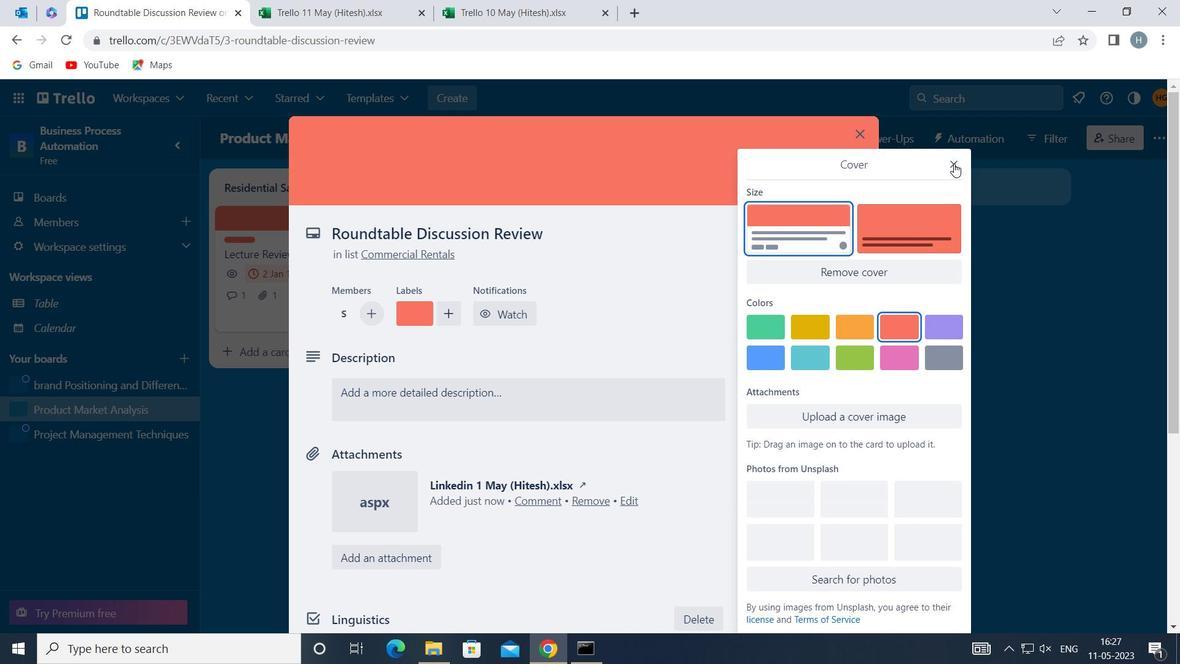
Action: Mouse pressed left at (953, 161)
Screenshot: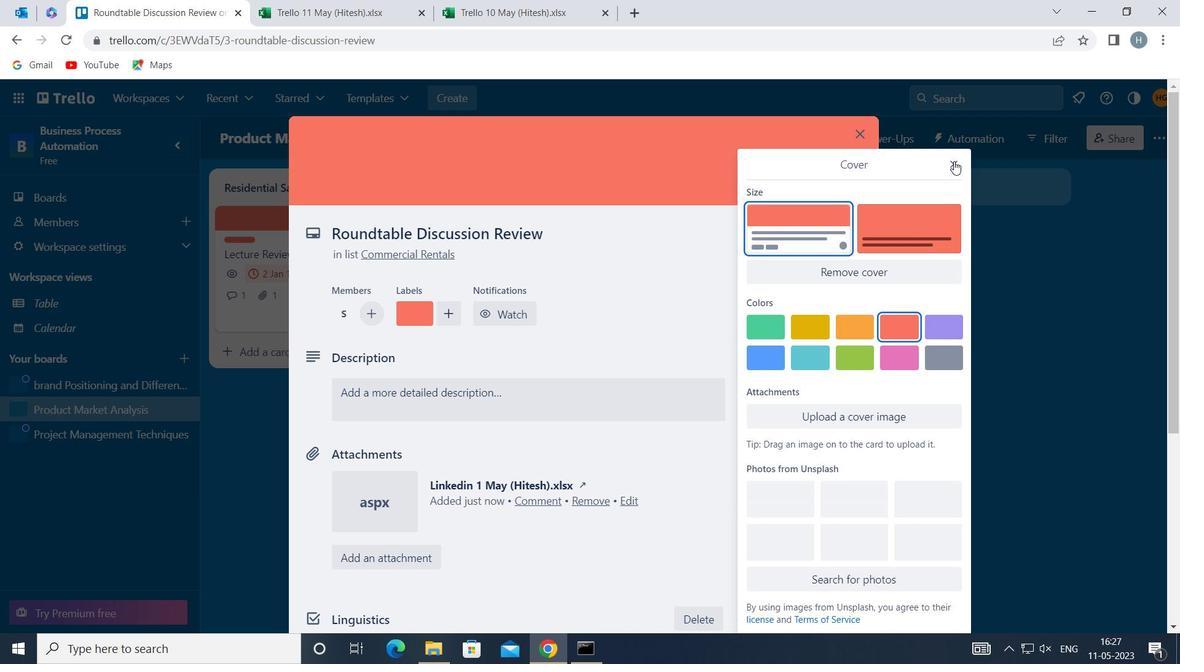 
Action: Mouse moved to (587, 396)
Screenshot: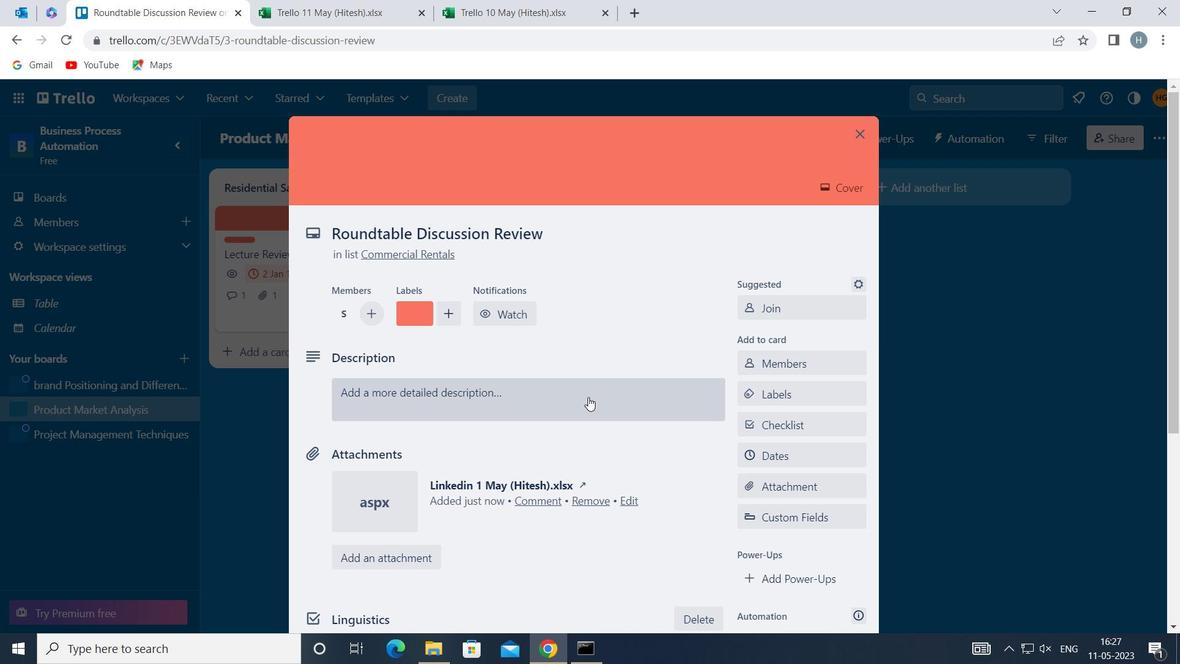 
Action: Mouse pressed left at (587, 396)
Screenshot: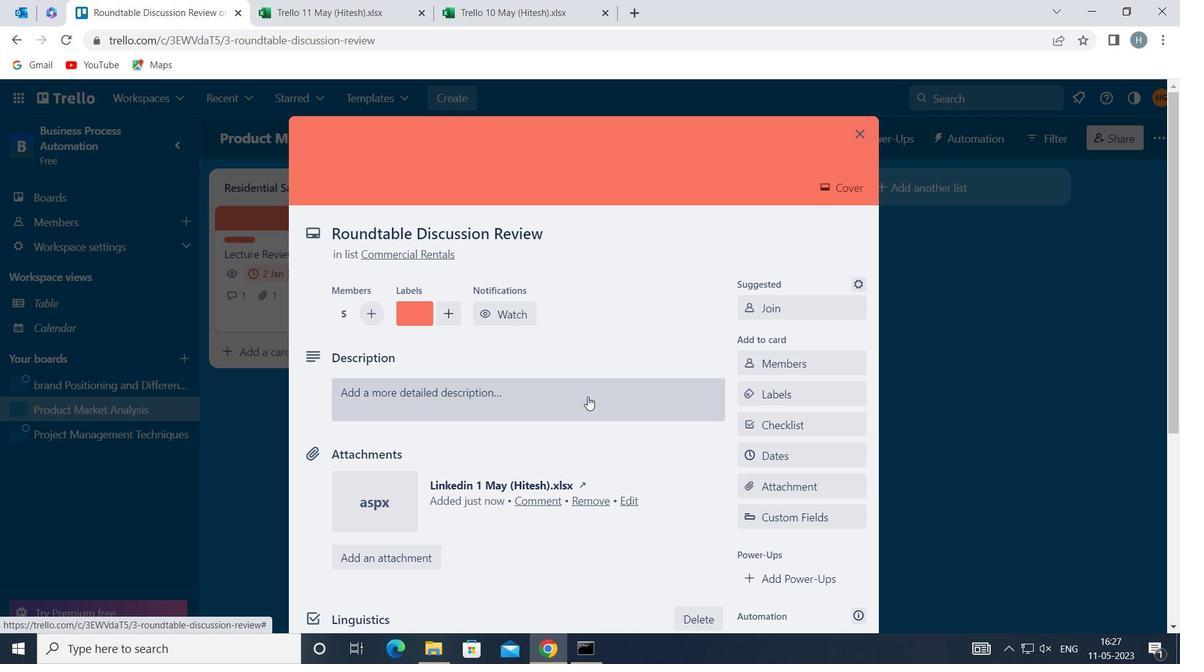 
Action: Mouse moved to (541, 444)
Screenshot: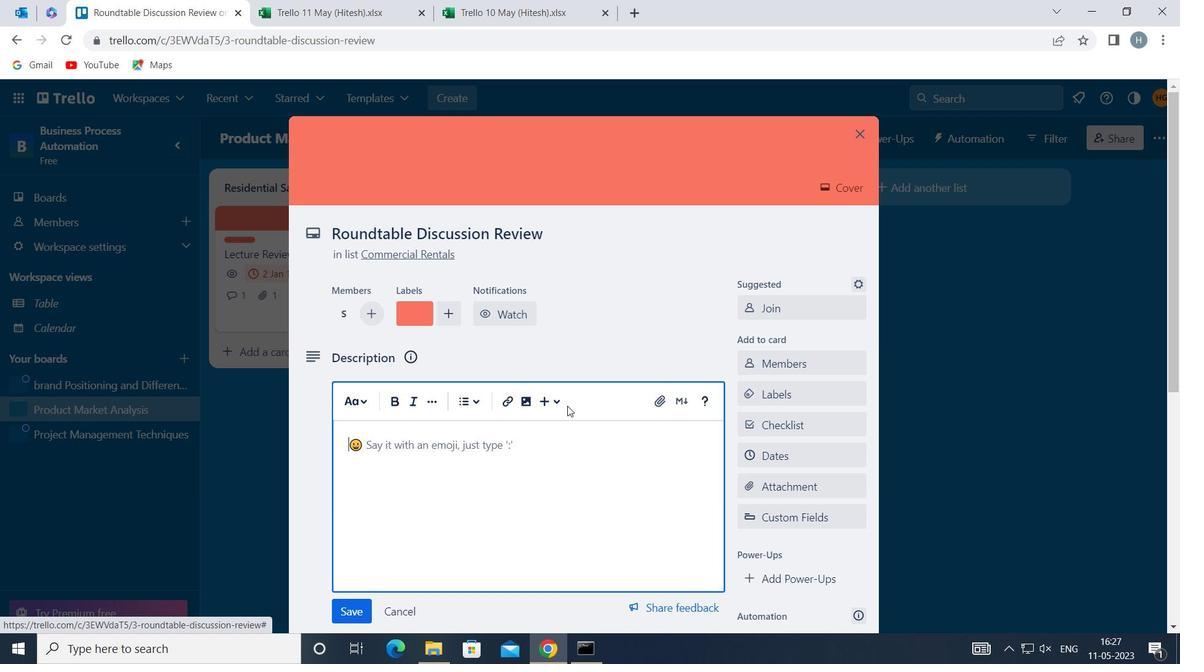 
Action: Mouse pressed left at (541, 444)
Screenshot: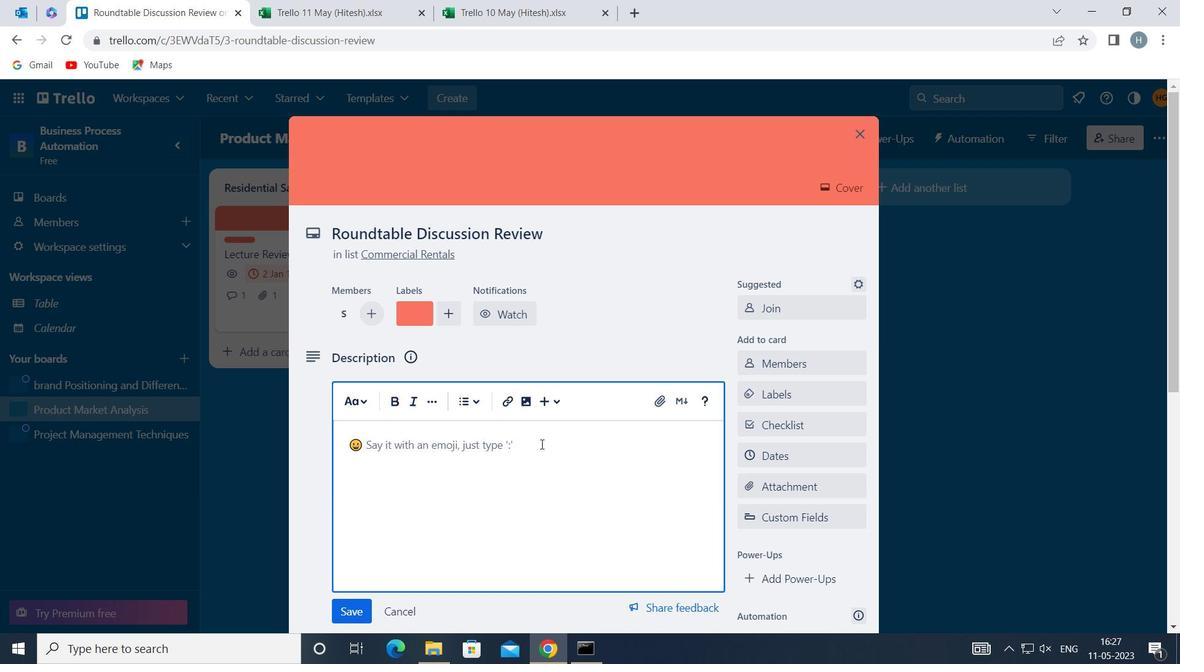 
Action: Key pressed <Key.shift>RESEARCH<Key.space>NEW<Key.space>SOFTWARE<Key.space>OPTIONS<Key.space>FOR<Key.space>THE<Key.space>TEAM
Screenshot: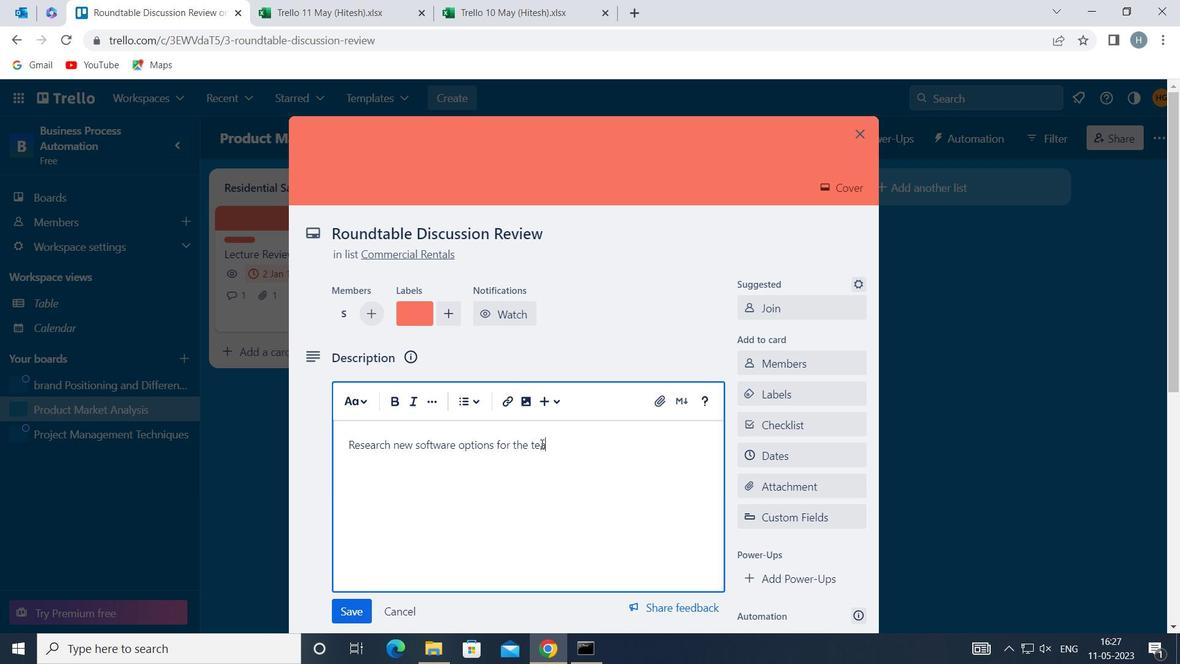 
Action: Mouse moved to (583, 512)
Screenshot: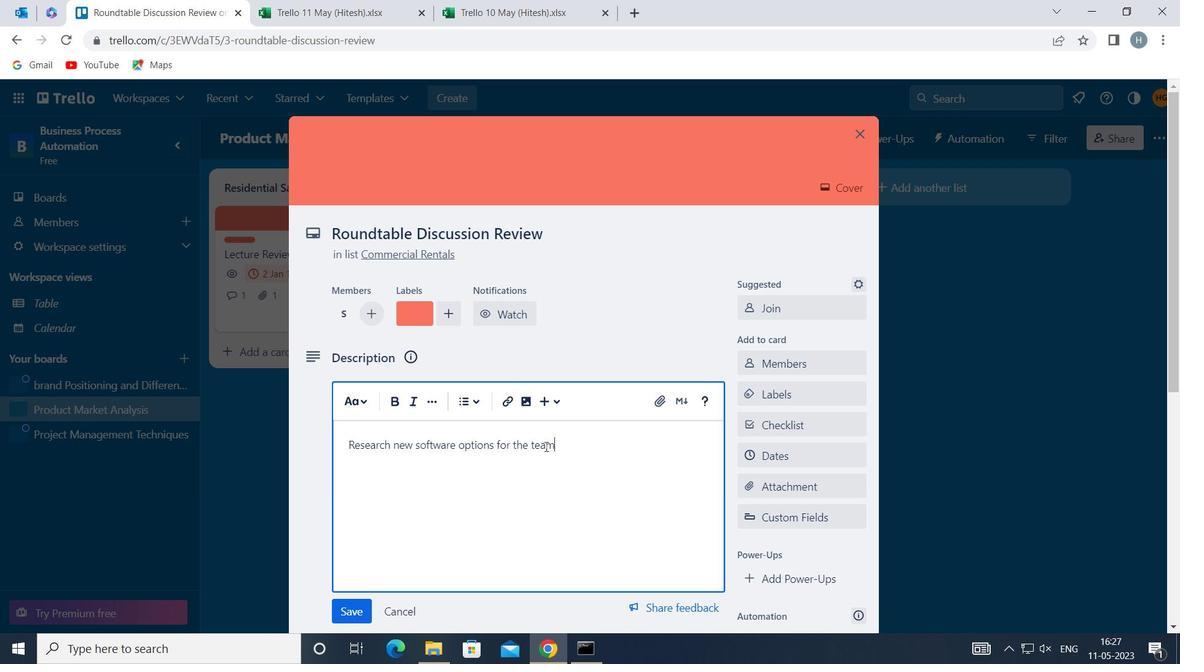 
Action: Mouse pressed left at (583, 512)
Screenshot: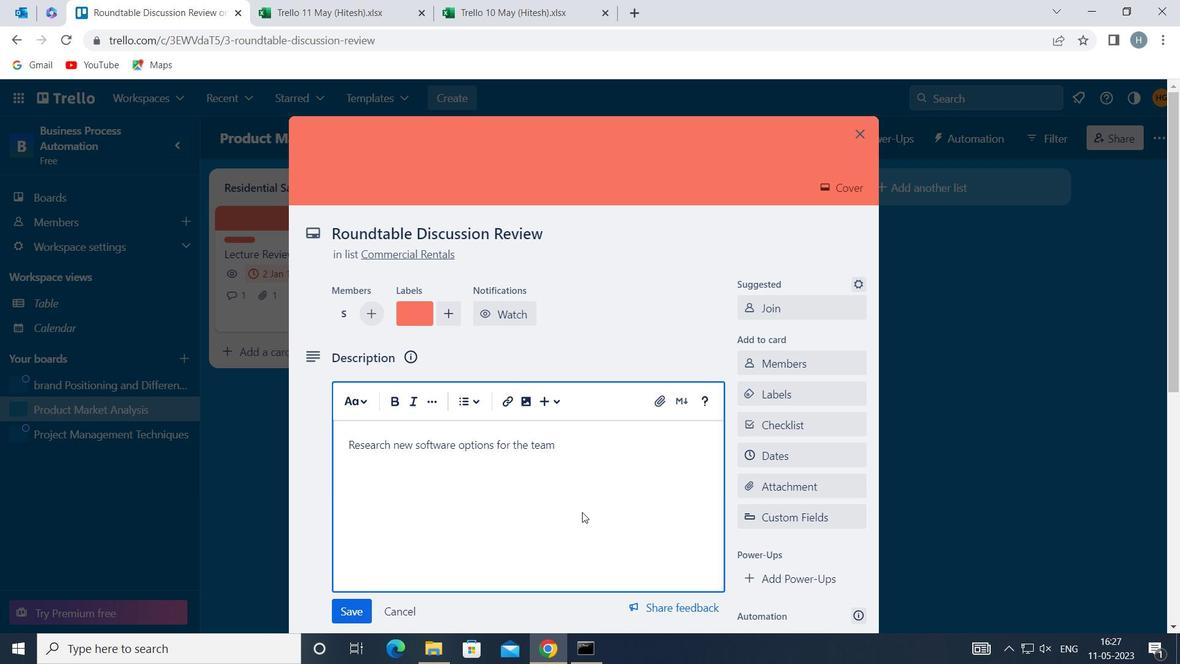 
Action: Mouse moved to (560, 496)
Screenshot: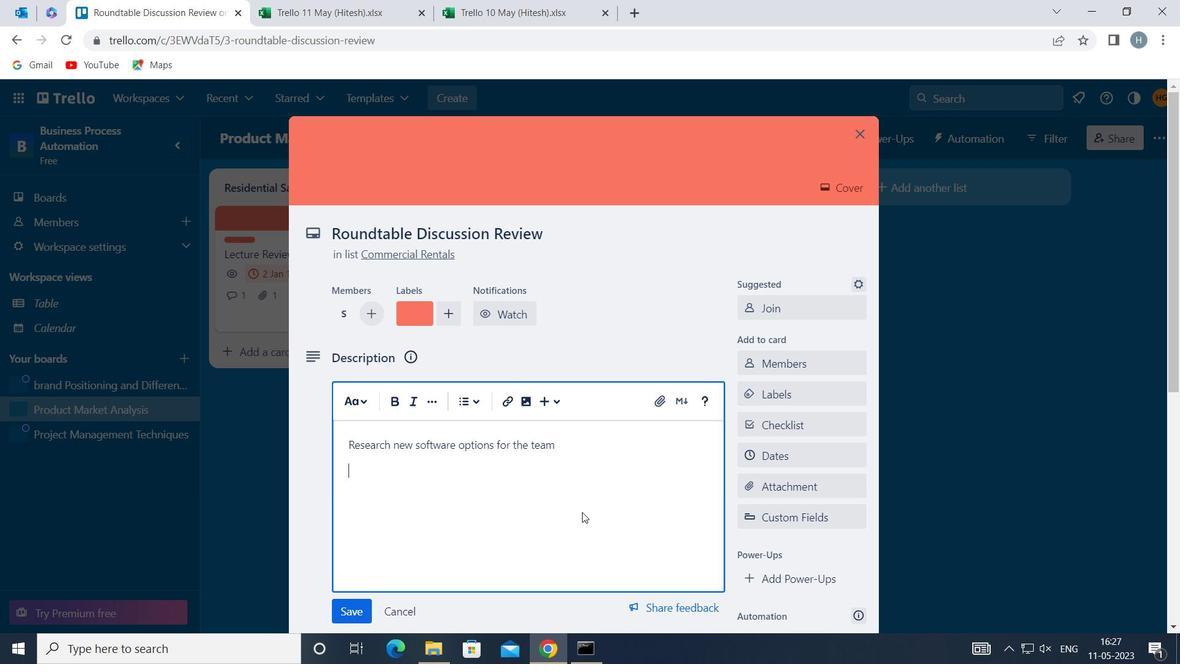 
Action: Mouse scrolled (560, 495) with delta (0, 0)
Screenshot: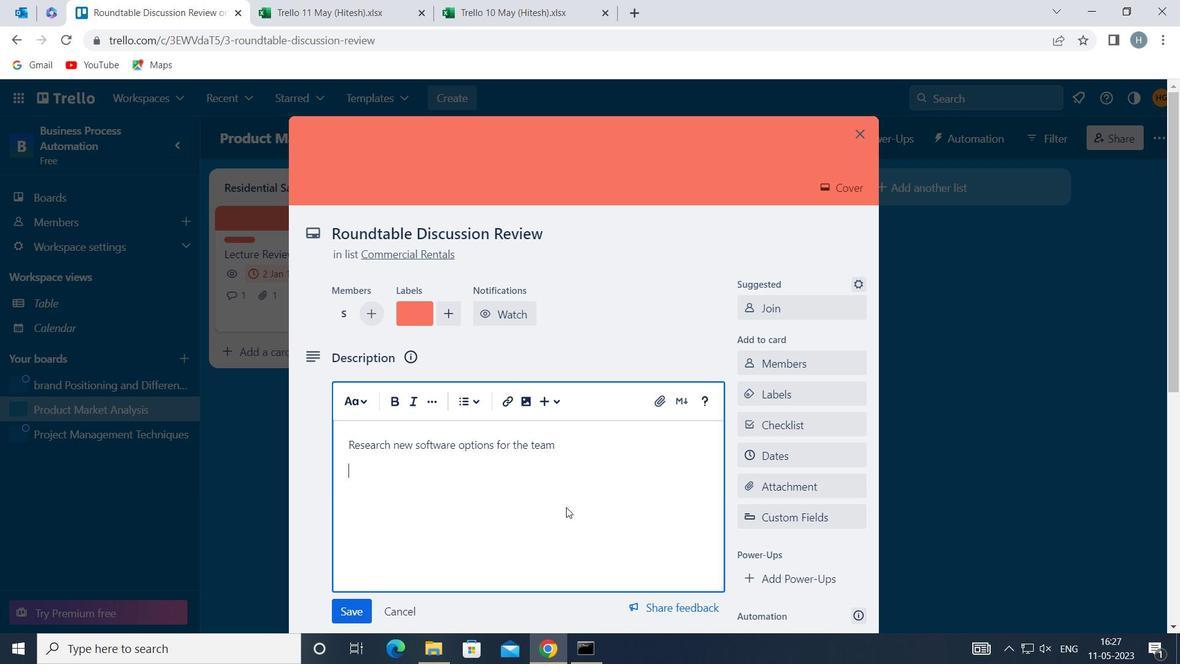
Action: Mouse scrolled (560, 495) with delta (0, 0)
Screenshot: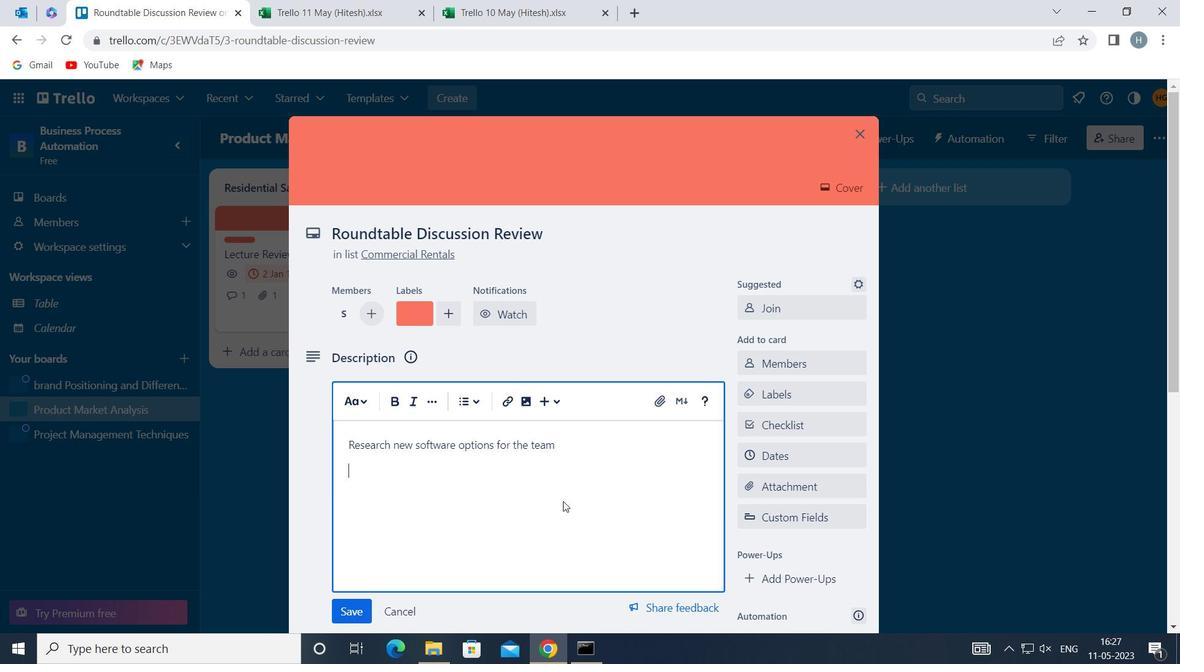 
Action: Mouse moved to (356, 454)
Screenshot: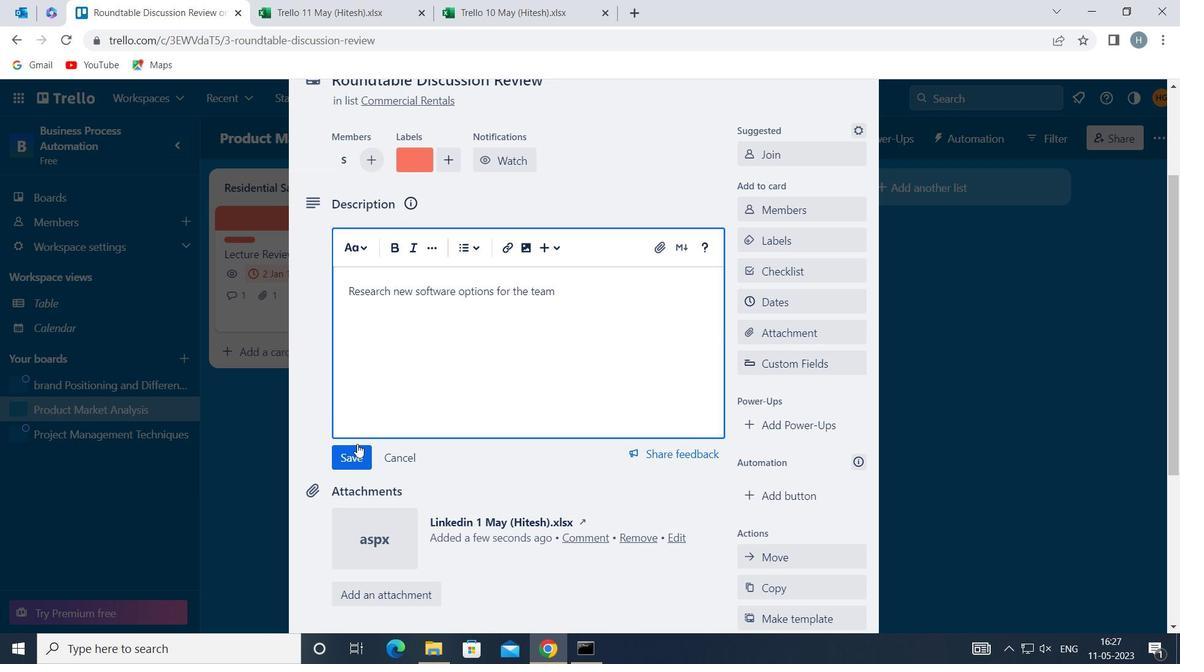
Action: Mouse pressed left at (356, 454)
Screenshot: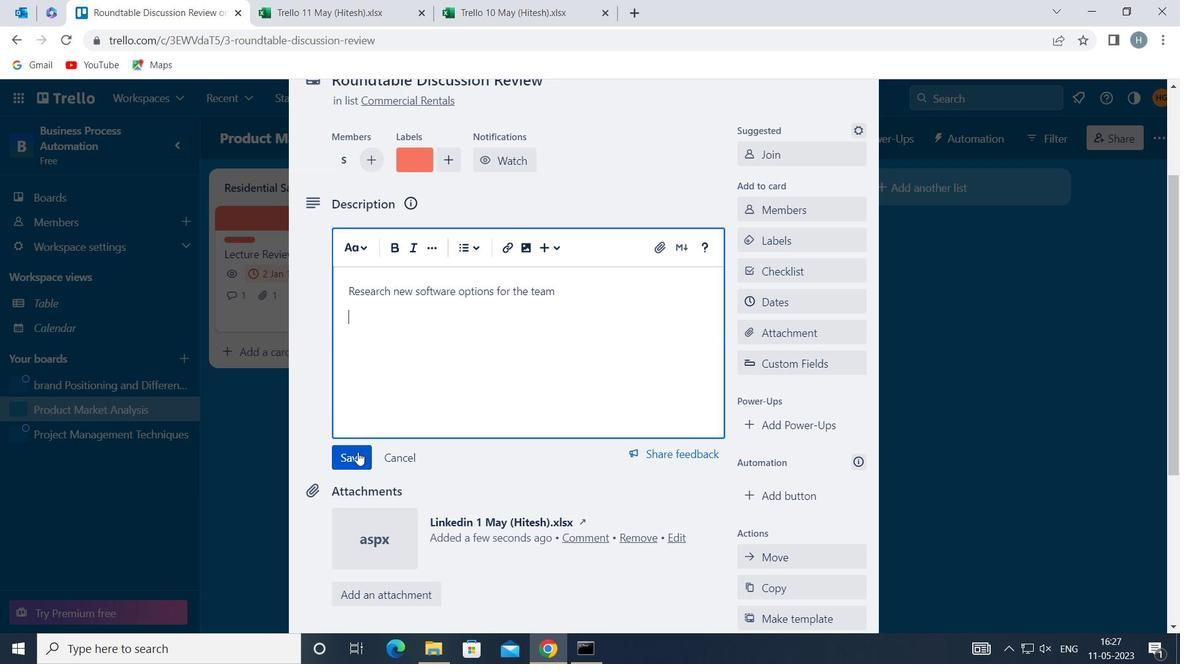 
Action: Mouse moved to (561, 438)
Screenshot: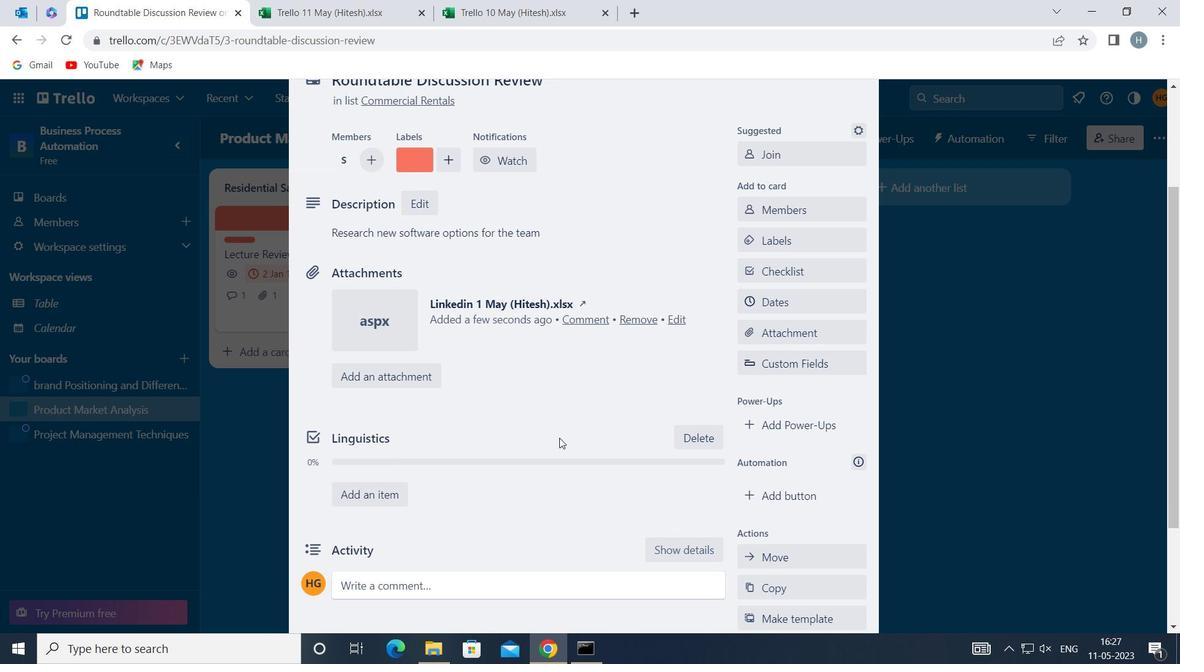 
Action: Mouse scrolled (561, 437) with delta (0, 0)
Screenshot: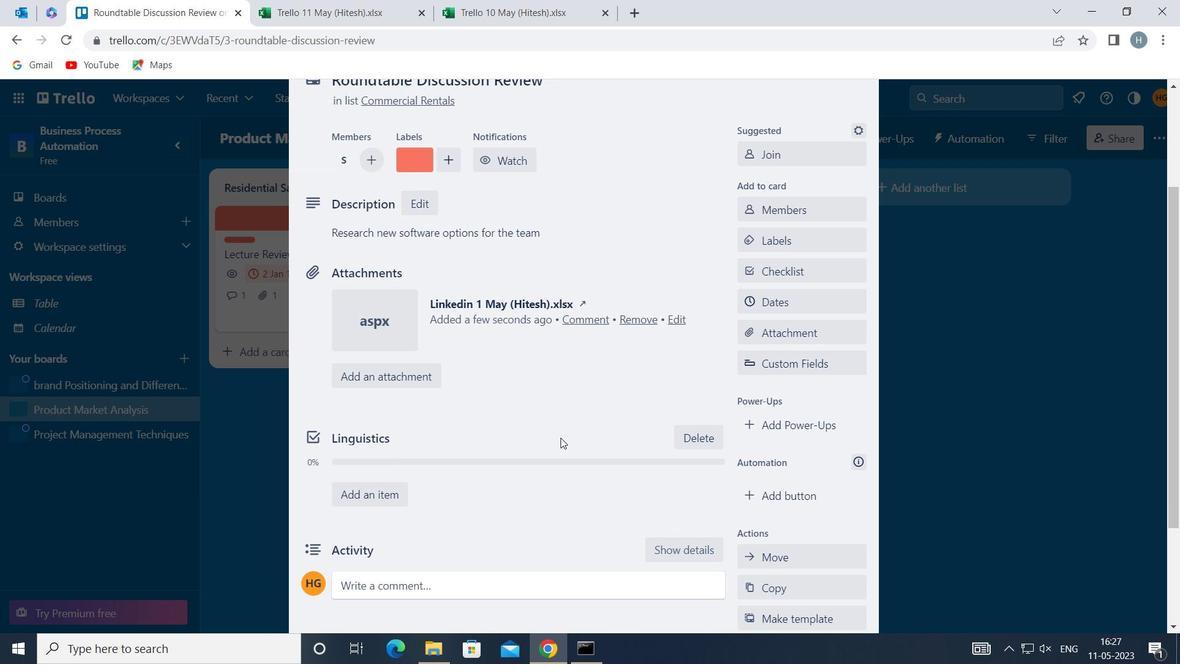 
Action: Mouse scrolled (561, 437) with delta (0, 0)
Screenshot: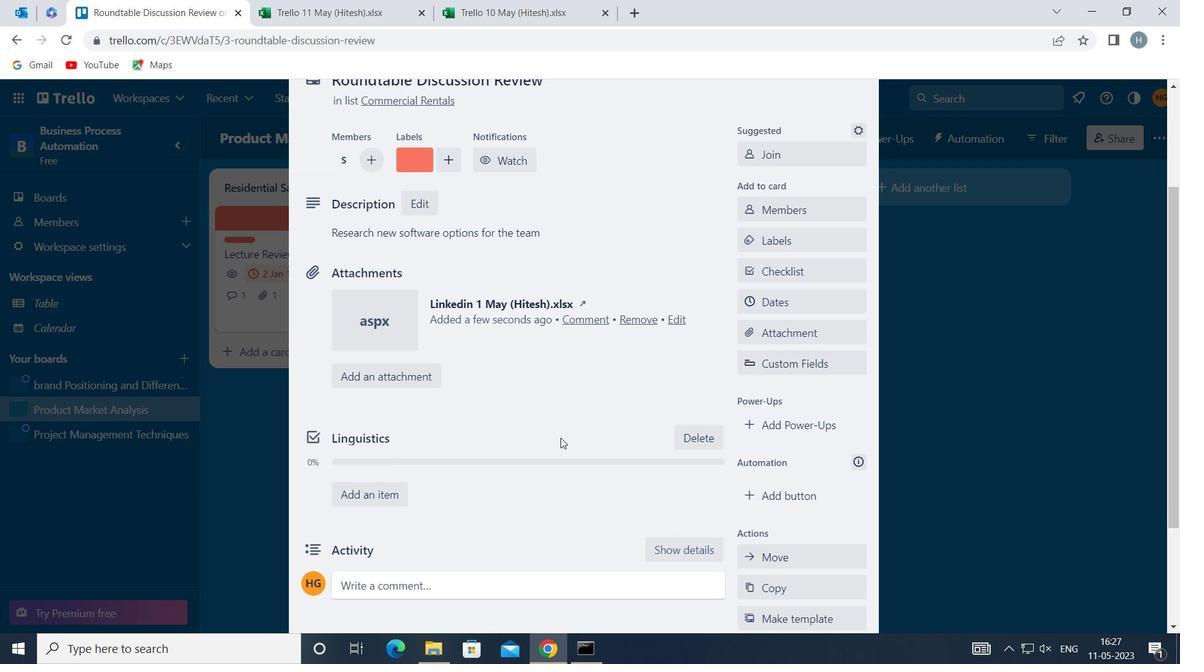 
Action: Mouse moved to (535, 422)
Screenshot: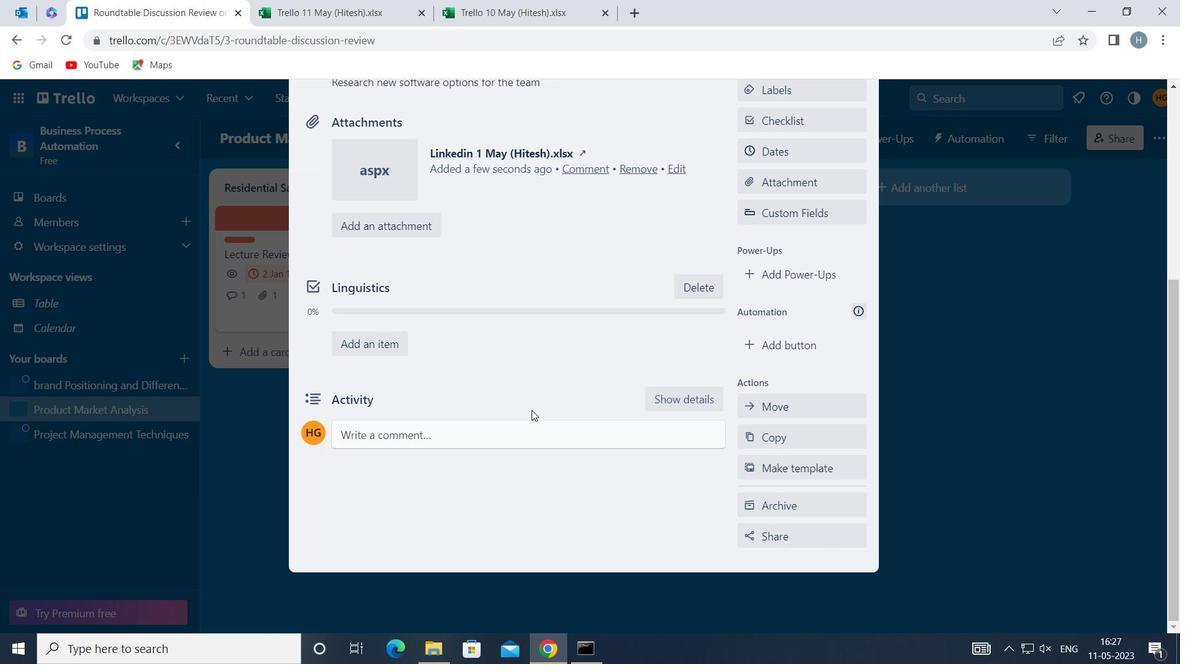 
Action: Mouse pressed left at (535, 422)
Screenshot: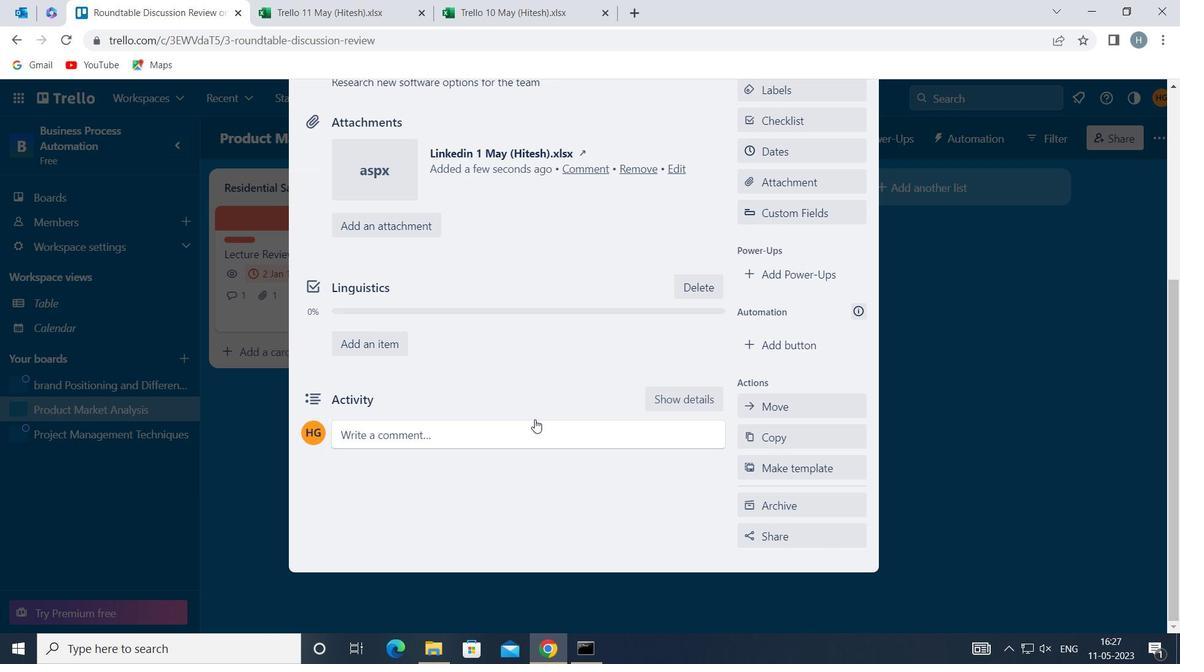 
Action: Mouse moved to (490, 475)
Screenshot: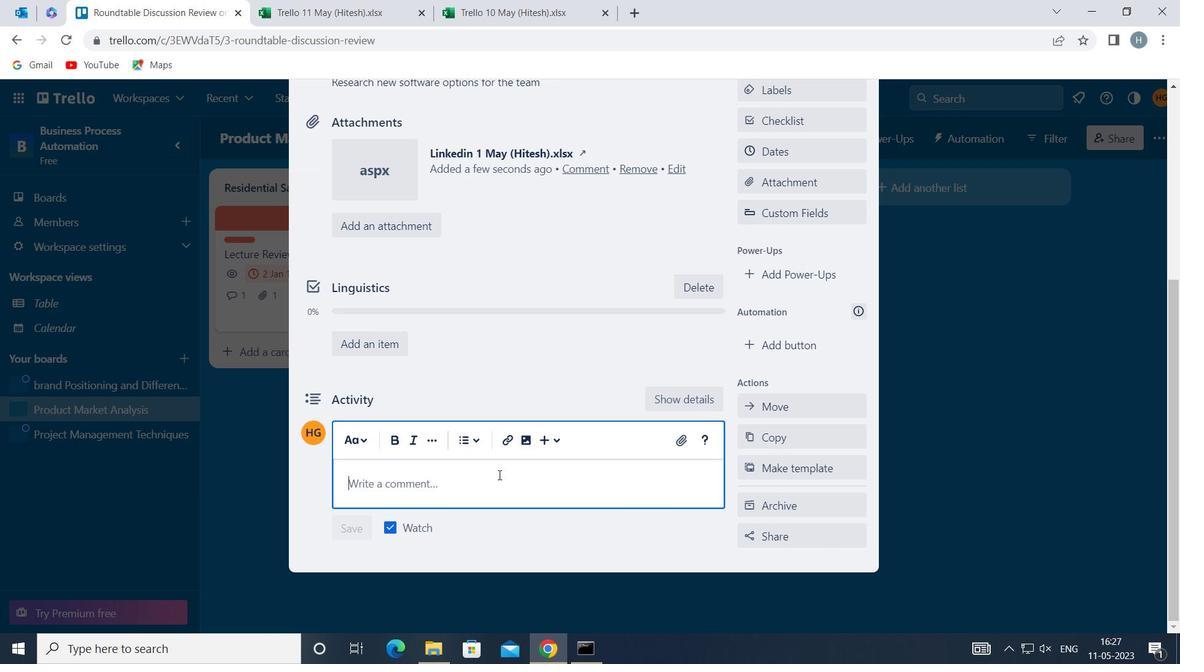 
Action: Mouse pressed left at (490, 475)
Screenshot: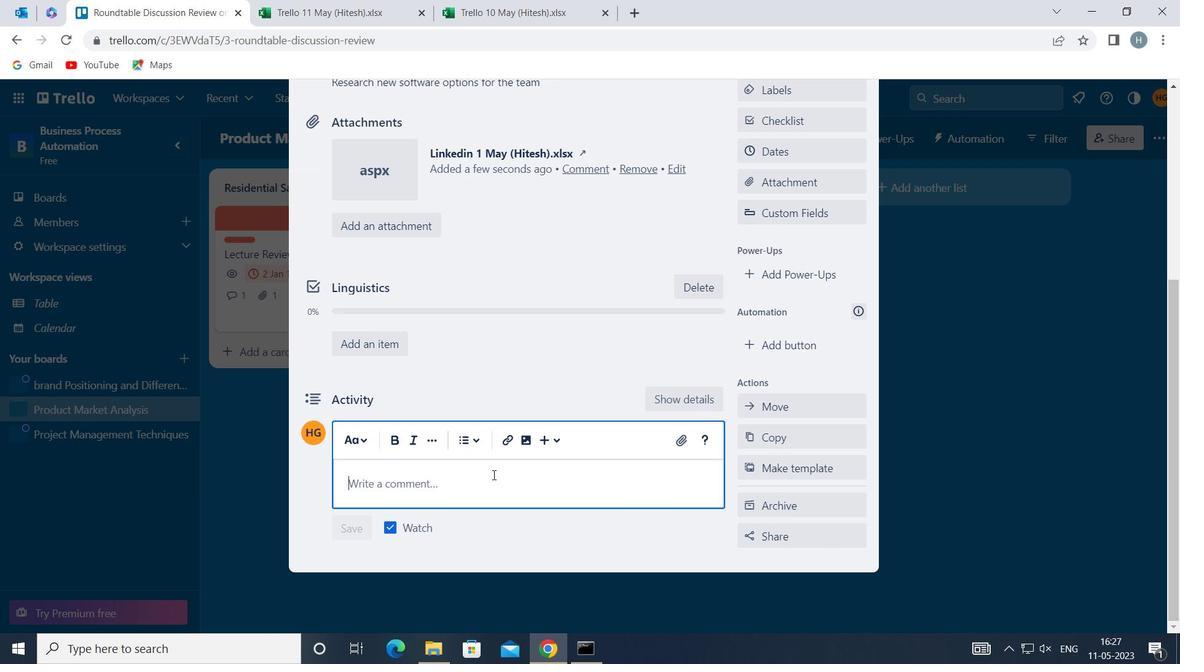 
Action: Mouse moved to (485, 470)
Screenshot: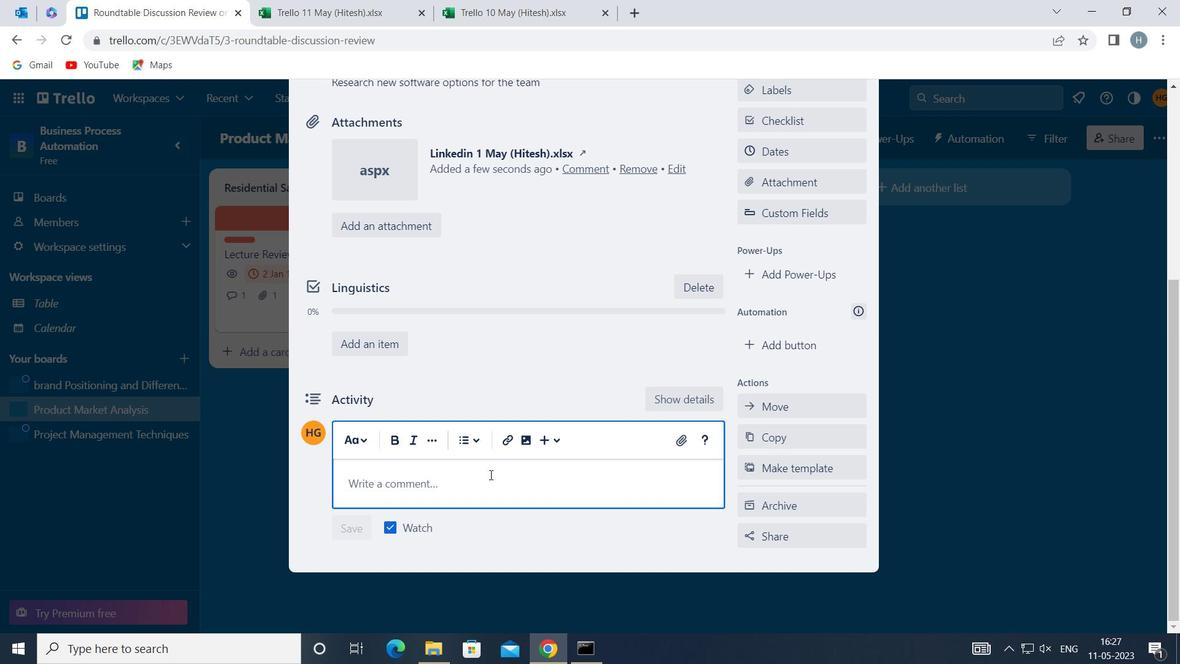 
Action: Key pressed <Key.shift>THIS<Key.space>TASK<Key.space>REQUIRED<Key.backspace>S<Key.space>US<Key.space>TO<Key.space>STAY<Key.space>FOCUSED<Key.space>ON<Key.space>TH<Key.space>E<Key.backspace><Key.backspace>E<Key.space>END<Key.space>GOAL<Key.space>AND<Key.space>NOT<Key.space>GET<Key.space>SIDETRACKED<Key.space>BY<Key.space>DISTRACTIONS
Screenshot: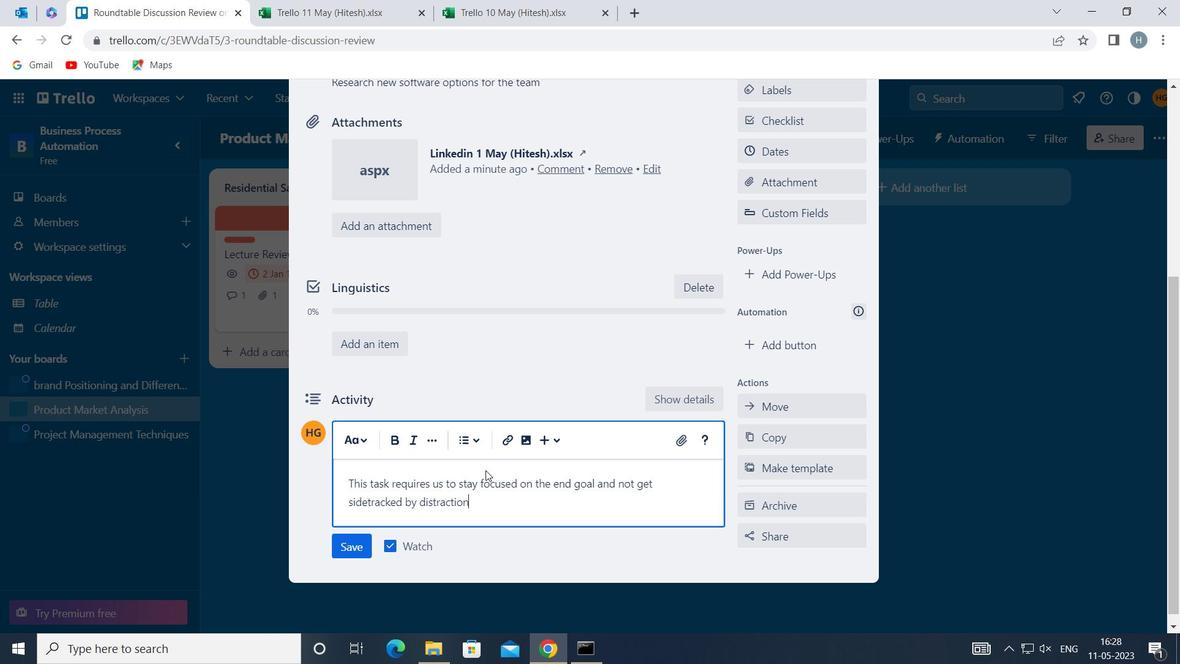 
Action: Mouse moved to (356, 543)
Screenshot: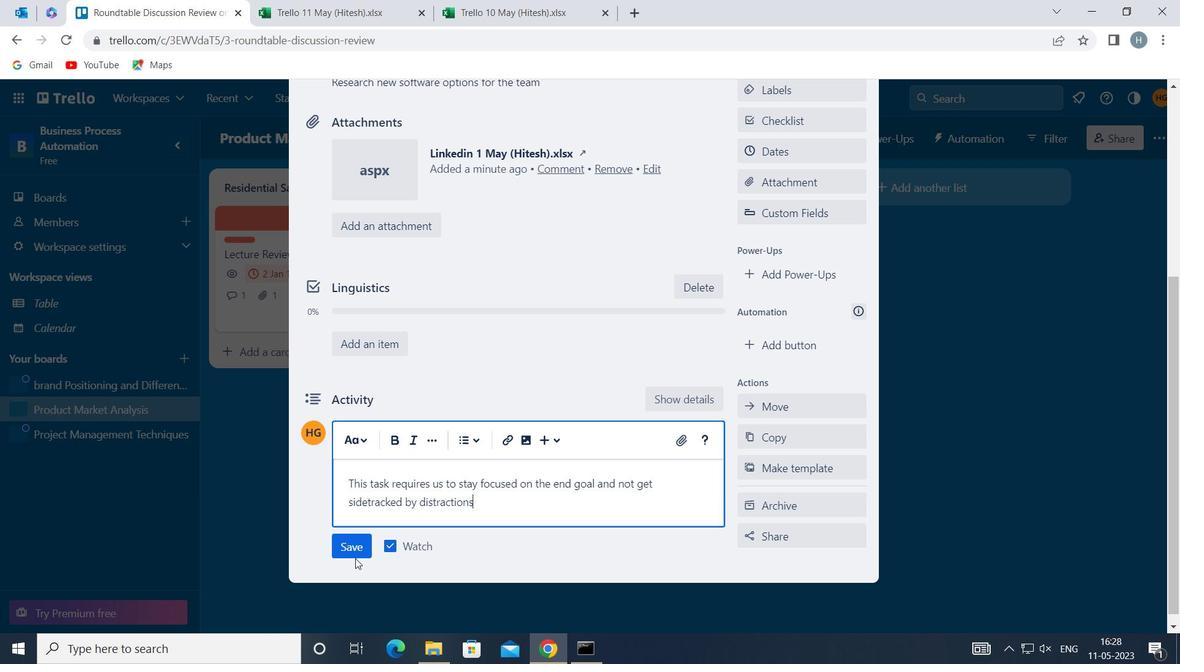 
Action: Mouse pressed left at (356, 543)
Screenshot: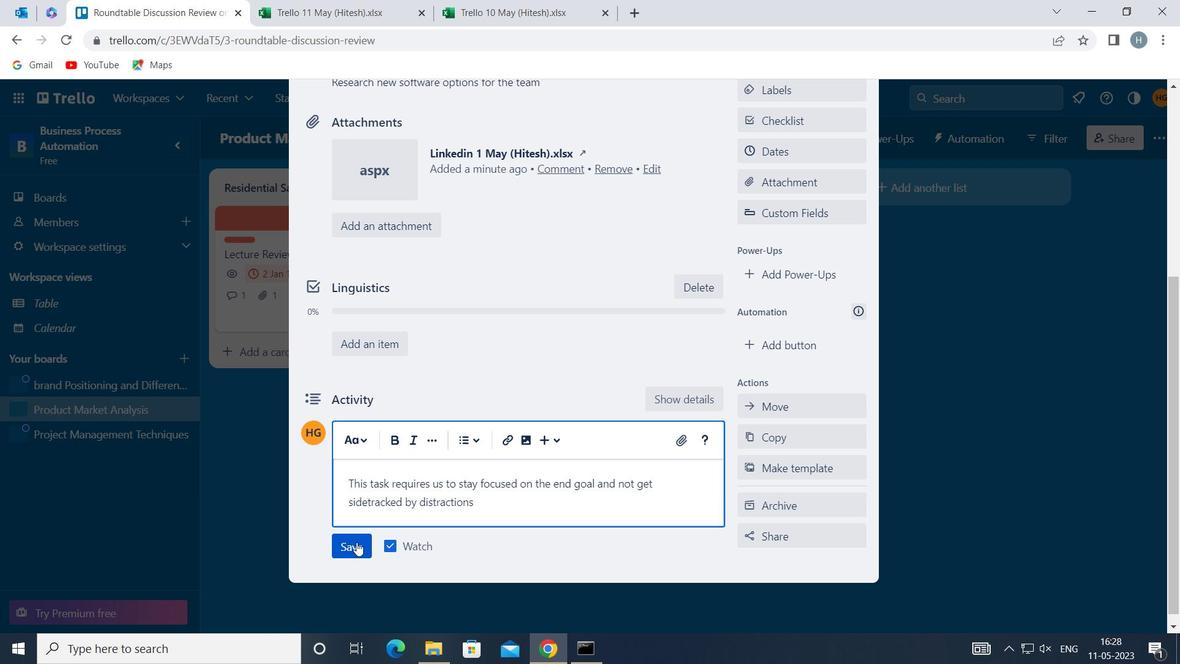 
Action: Mouse moved to (779, 156)
Screenshot: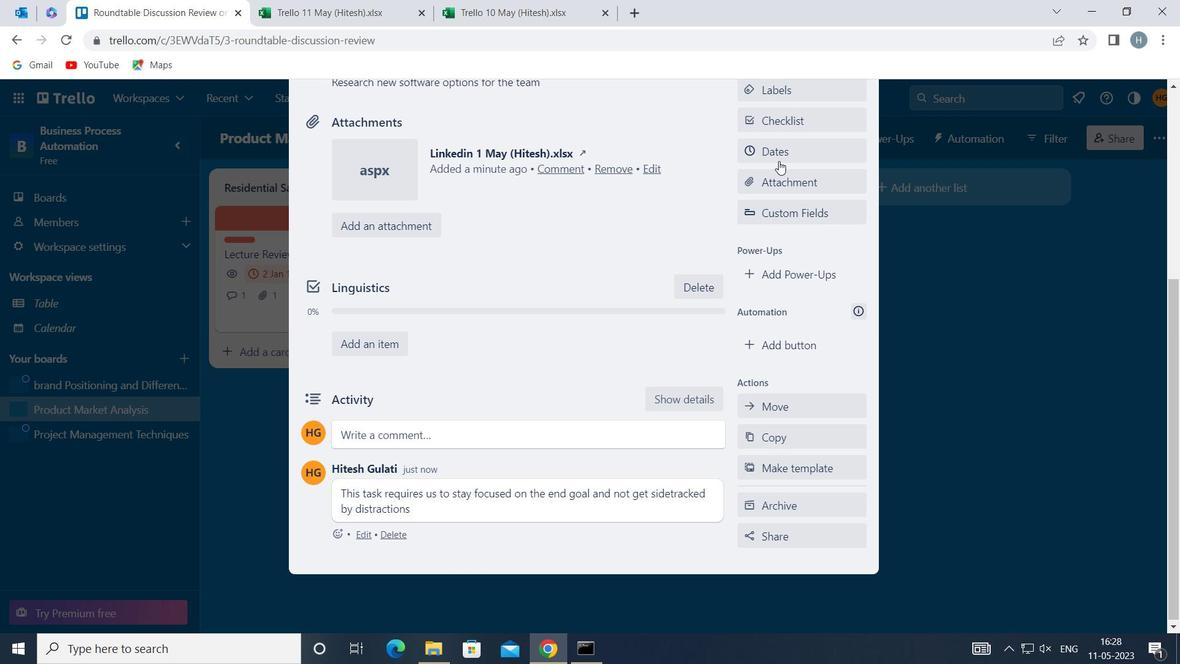 
Action: Mouse pressed left at (779, 156)
Screenshot: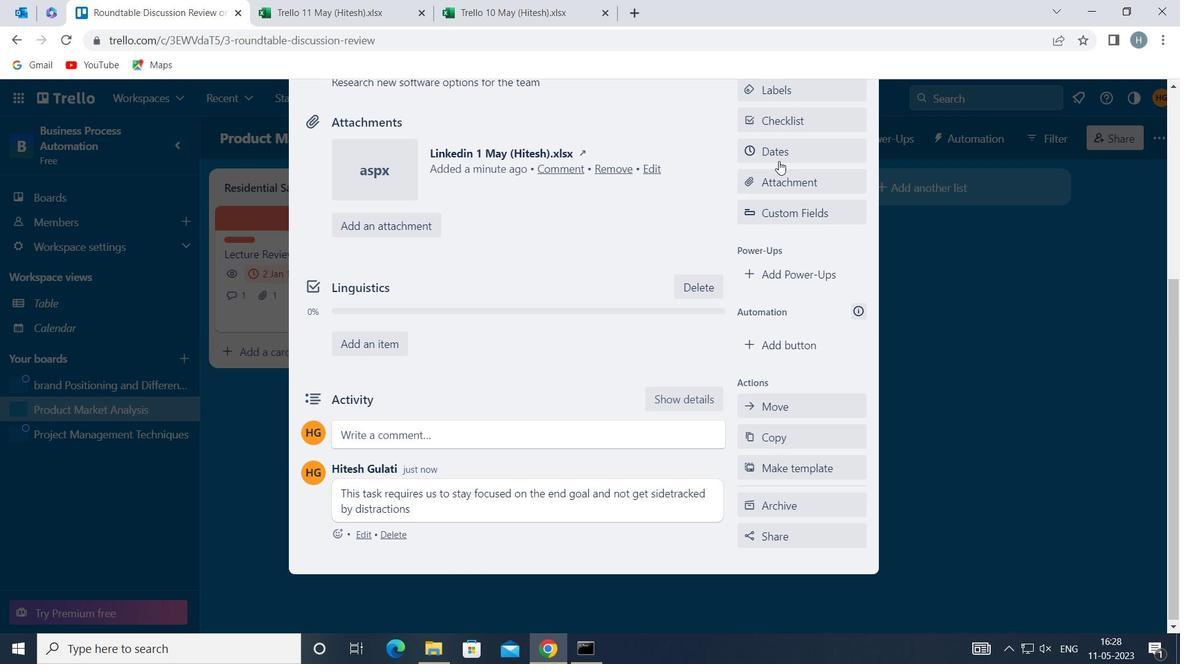 
Action: Mouse moved to (752, 407)
Screenshot: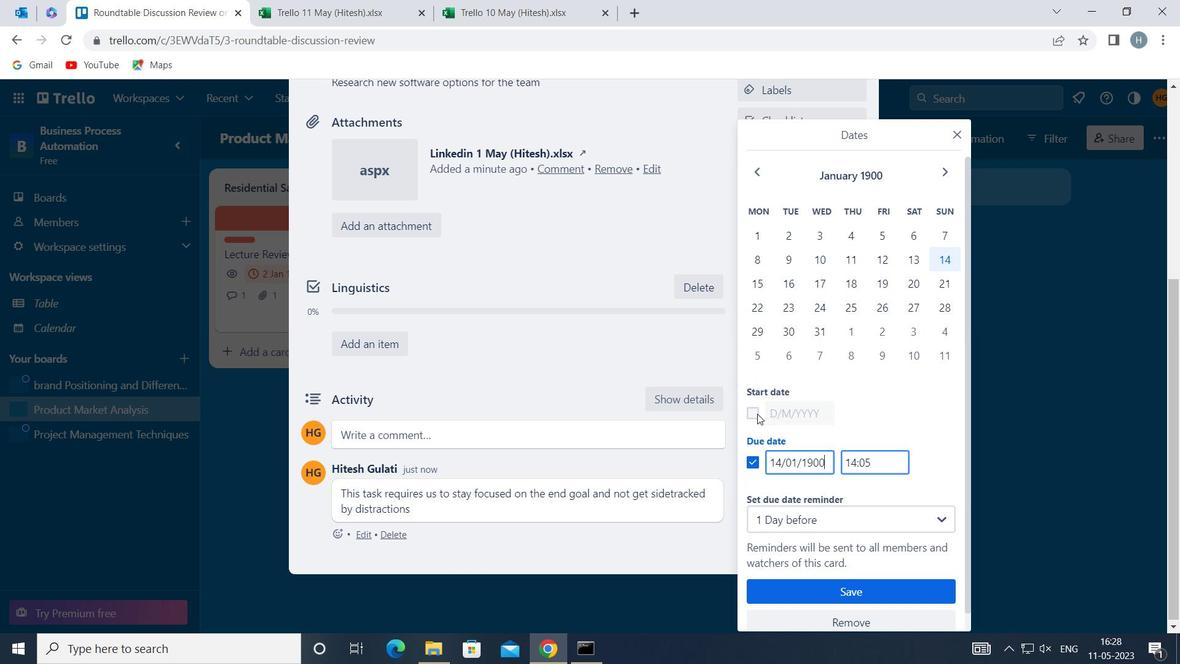 
Action: Mouse pressed left at (752, 407)
Screenshot: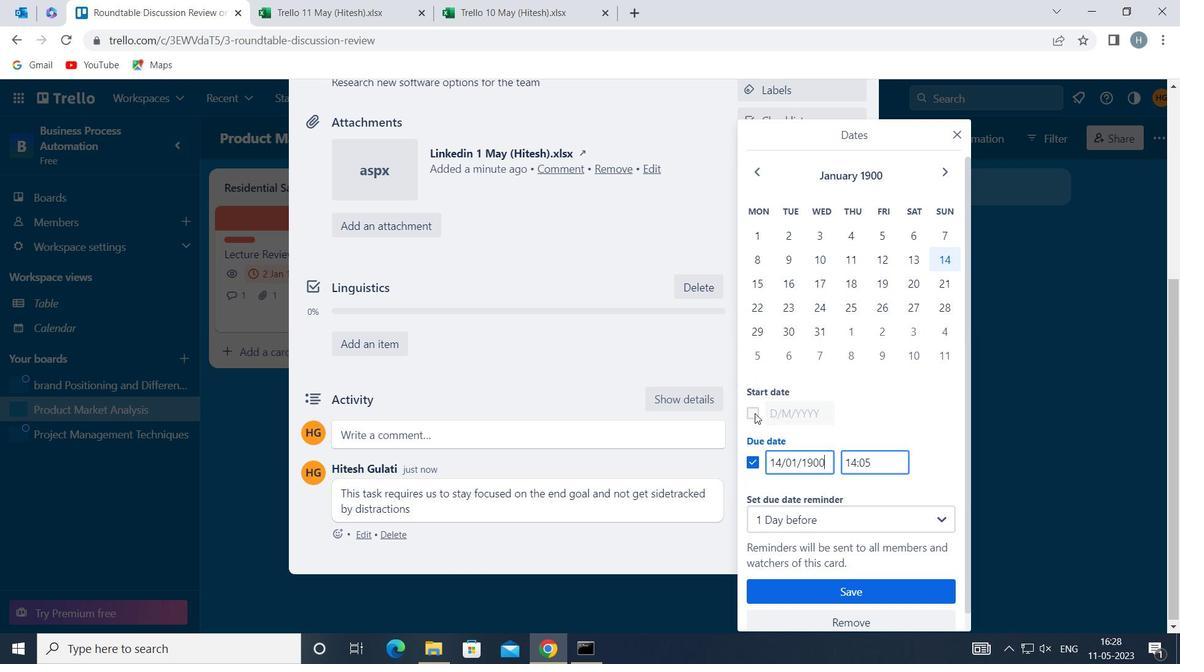 
Action: Mouse moved to (767, 409)
Screenshot: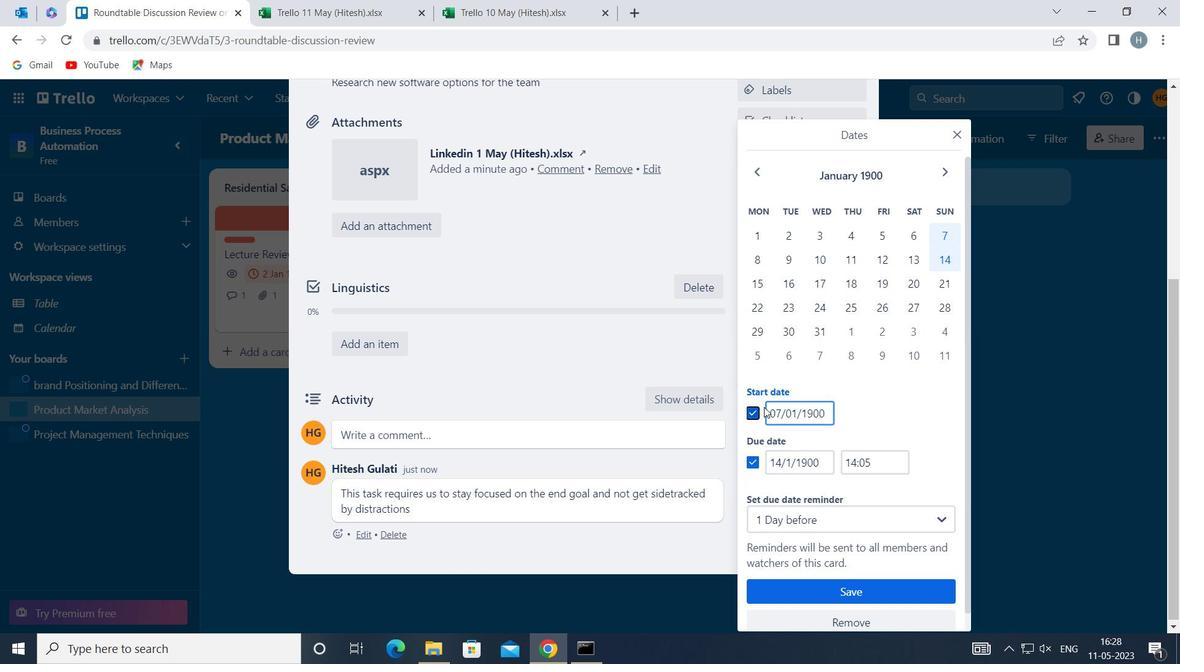 
Action: Mouse pressed left at (767, 409)
Screenshot: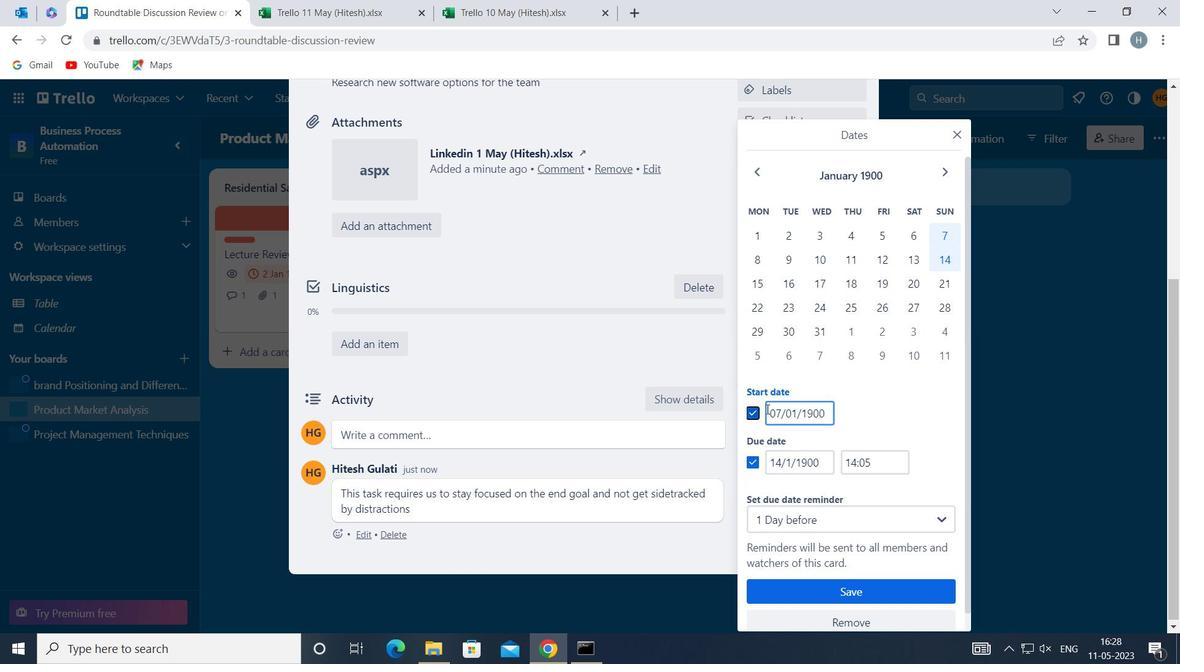 
Action: Mouse moved to (779, 407)
Screenshot: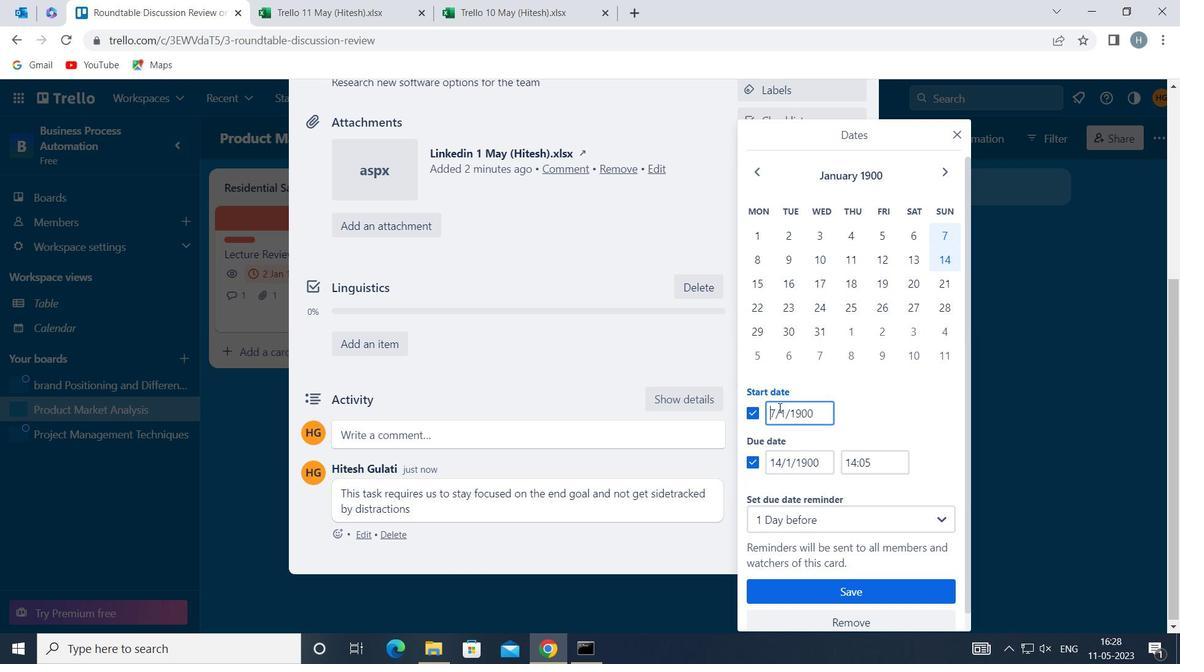 
Action: Key pressed <Key.right><Key.backspace>8
Screenshot: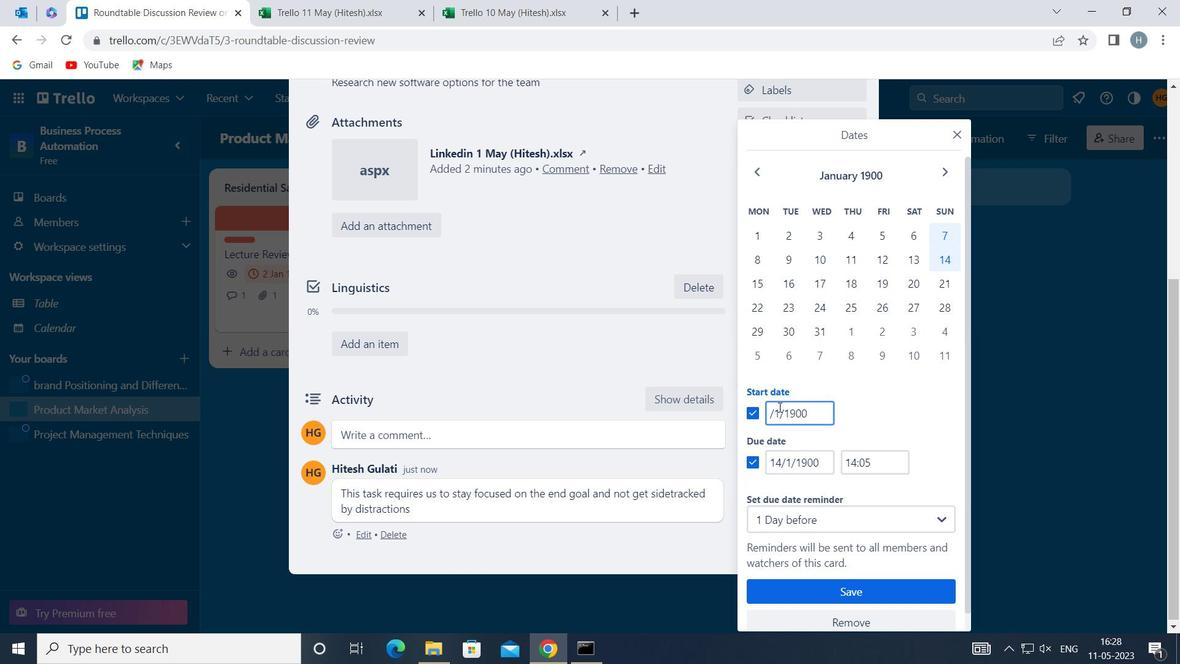 
Action: Mouse moved to (777, 459)
Screenshot: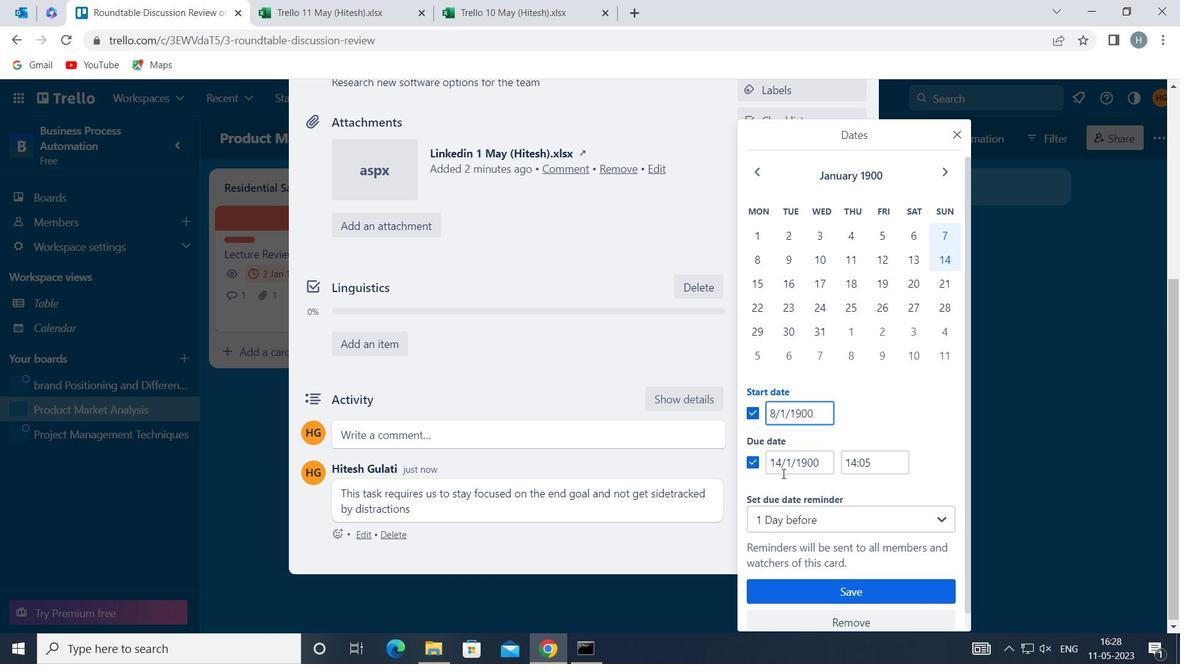 
Action: Mouse pressed left at (777, 459)
Screenshot: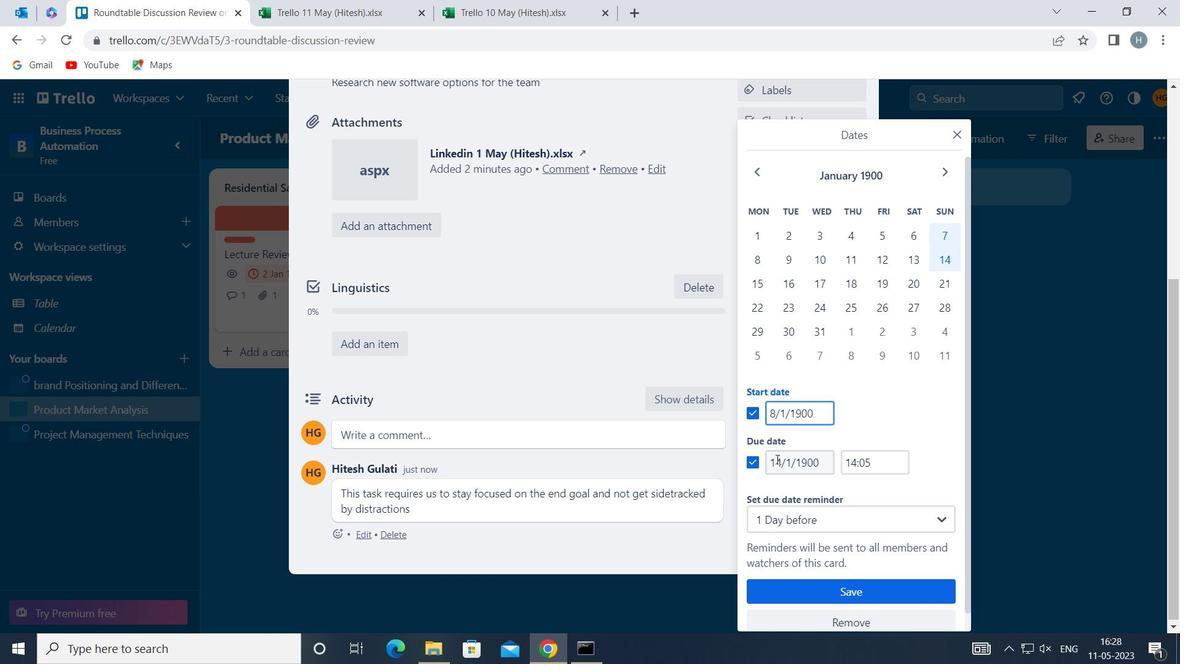 
Action: Key pressed <Key.right><Key.backspace>
Screenshot: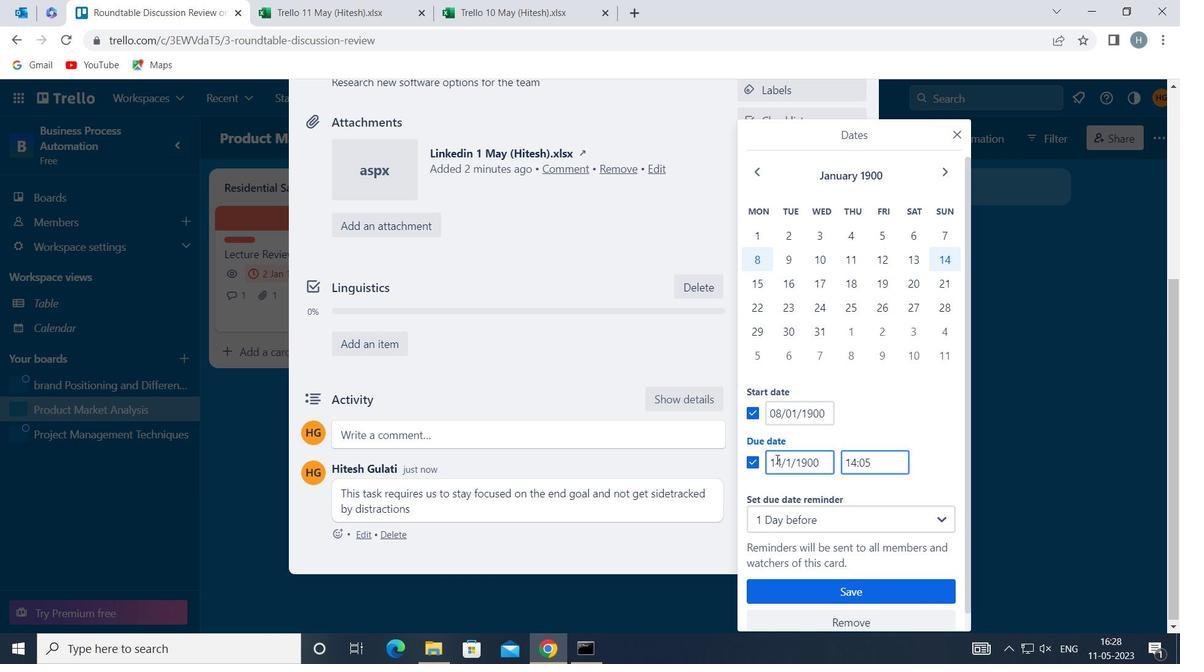 
Action: Mouse moved to (776, 464)
Screenshot: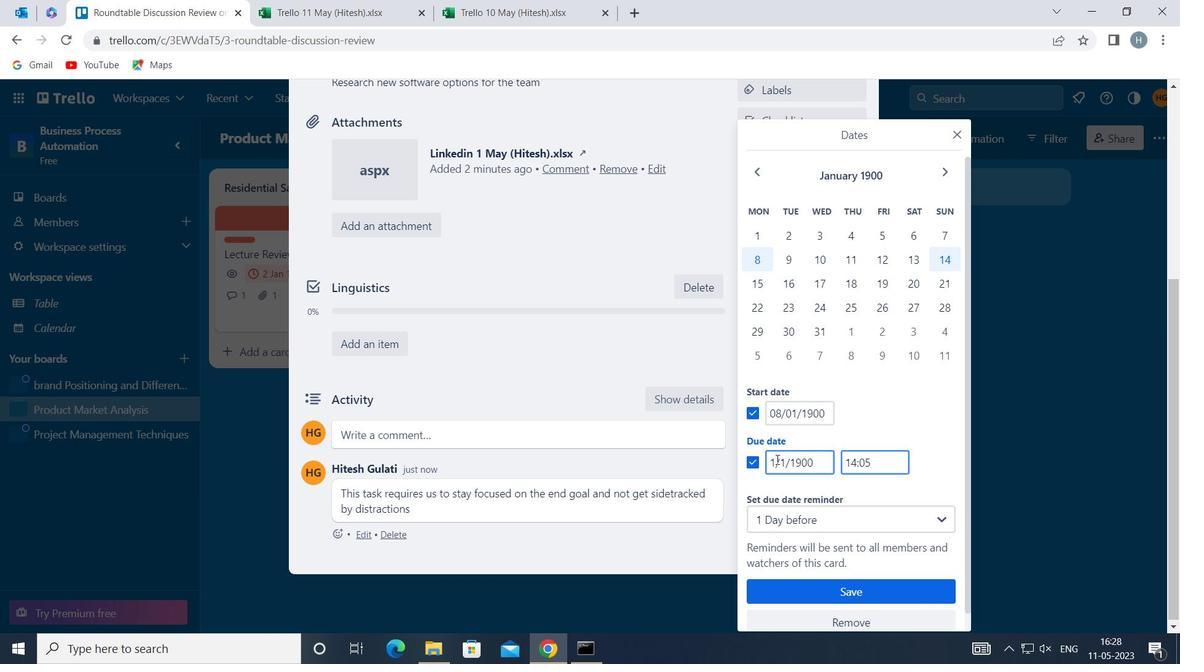 
Action: Key pressed 5
Screenshot: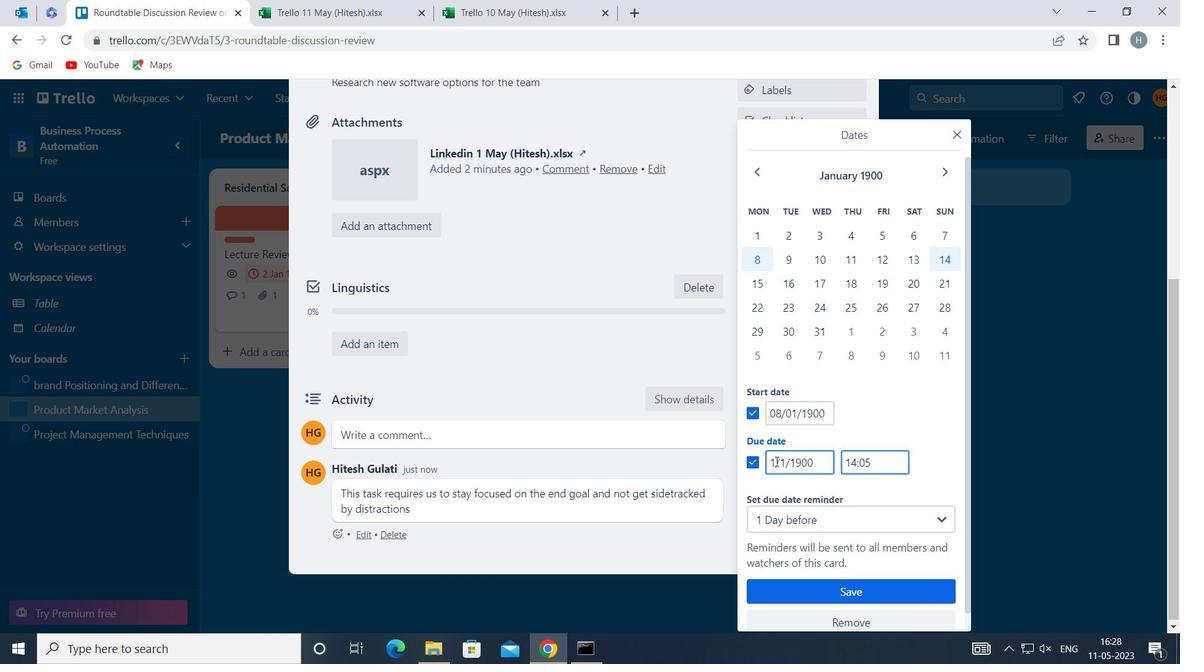 
Action: Mouse moved to (851, 591)
Screenshot: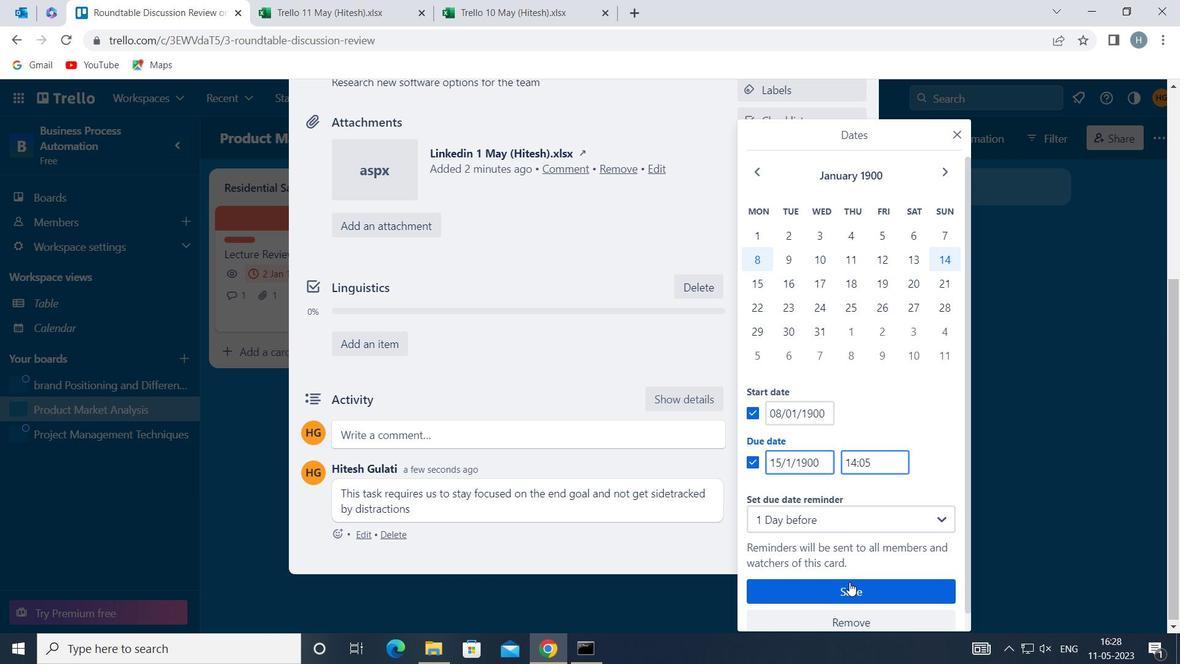 
Action: Mouse pressed left at (851, 591)
Screenshot: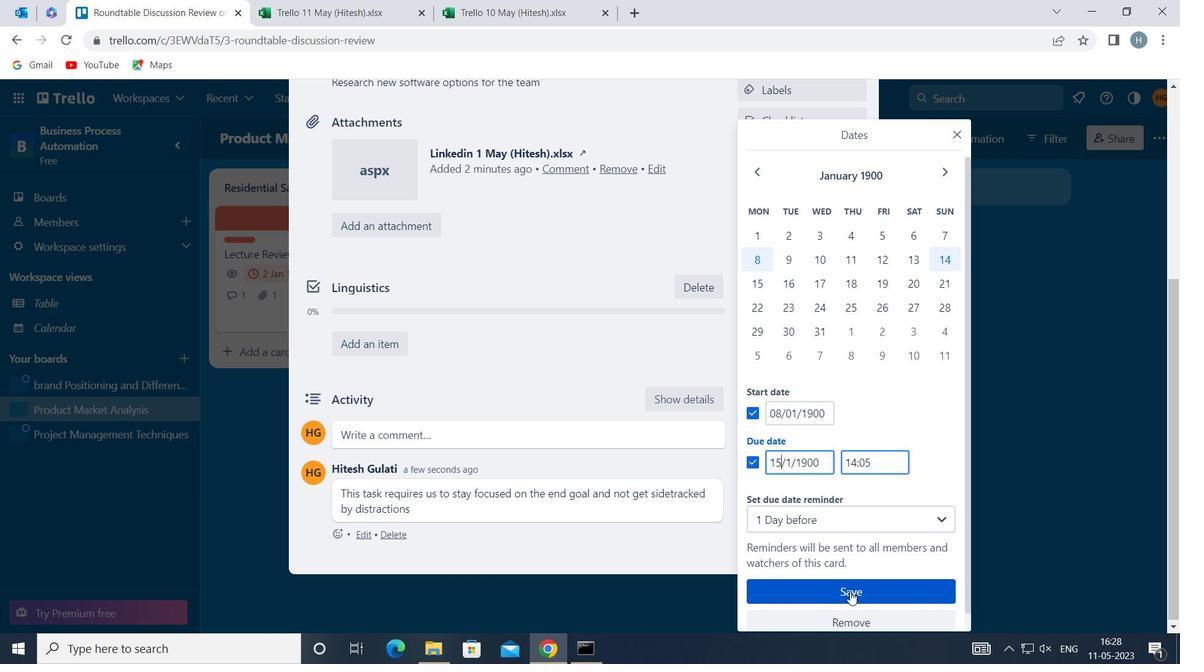 
Action: Mouse moved to (703, 242)
Screenshot: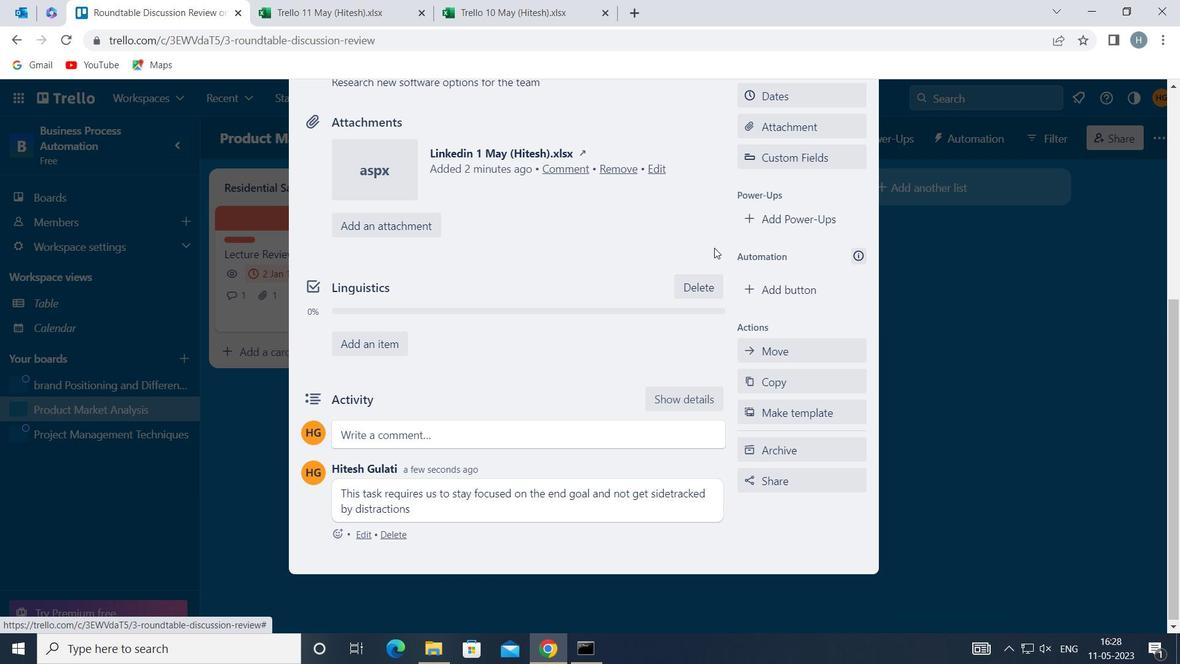 
